 Task: Send an email with the signature Colton Mitchell with the subject 'Follow up on a demo or trial' and the message 'Thank you for your understanding in this matter.' from softage.1@softage.net to softage.4@softage.net,  softage.1@softage.net and softage.5@softage.net with CC to softage.6@softage.net with an attached document Operating_procedures.docx
Action: Key pressed n
Screenshot: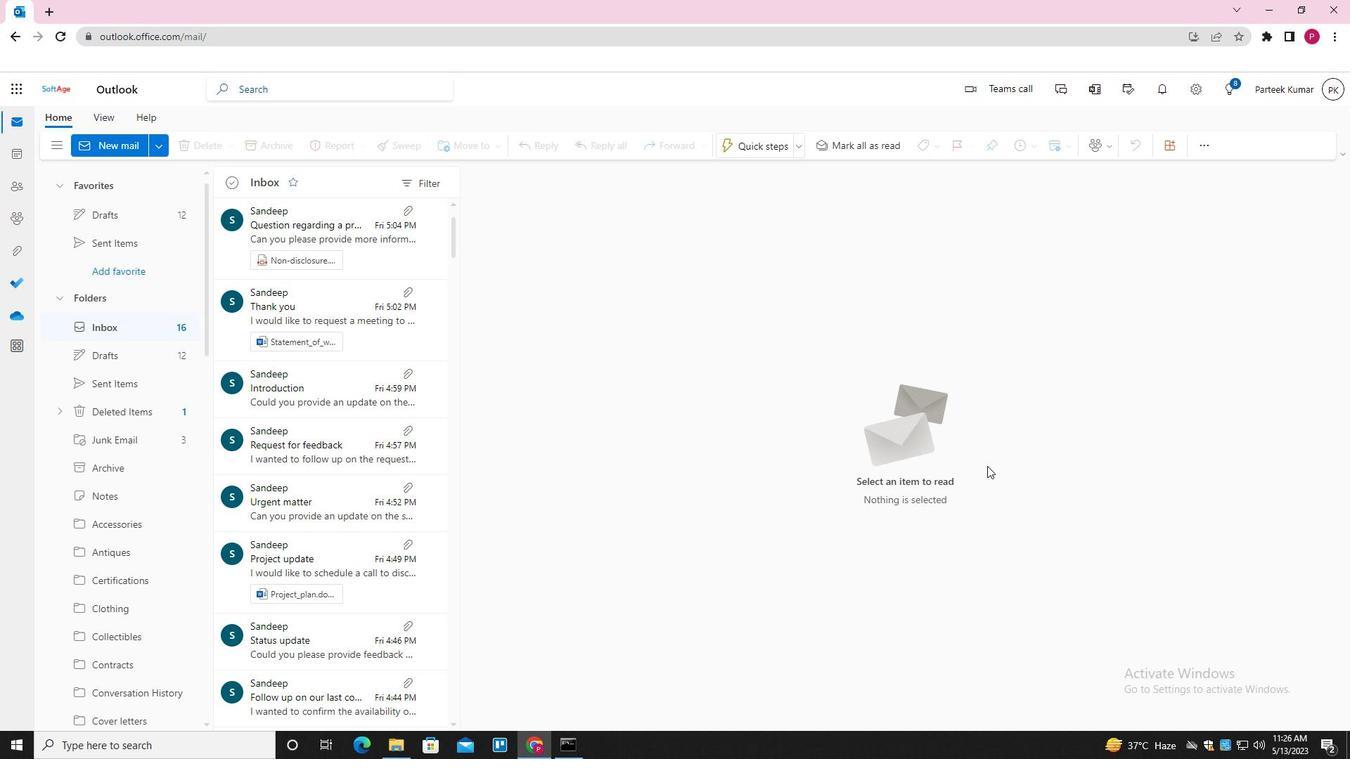 
Action: Mouse moved to (949, 151)
Screenshot: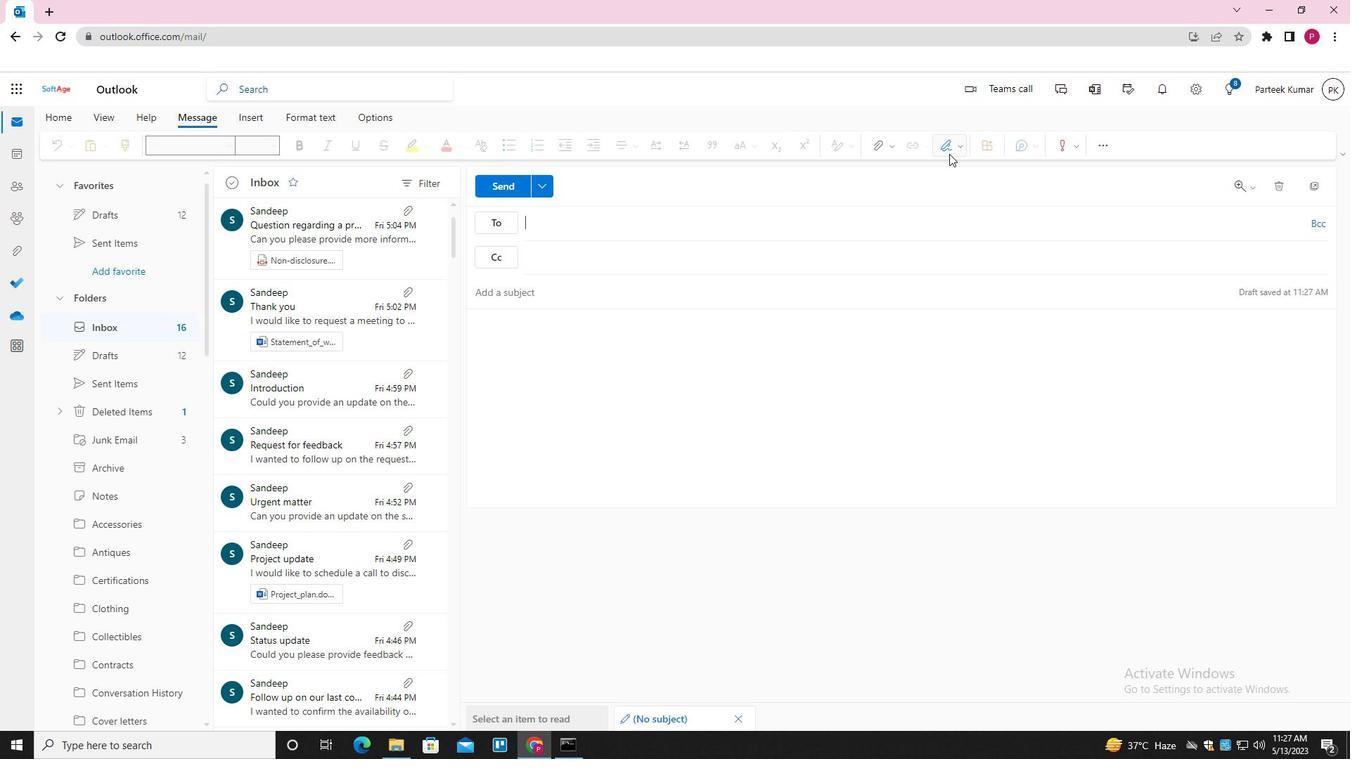 
Action: Mouse pressed left at (949, 151)
Screenshot: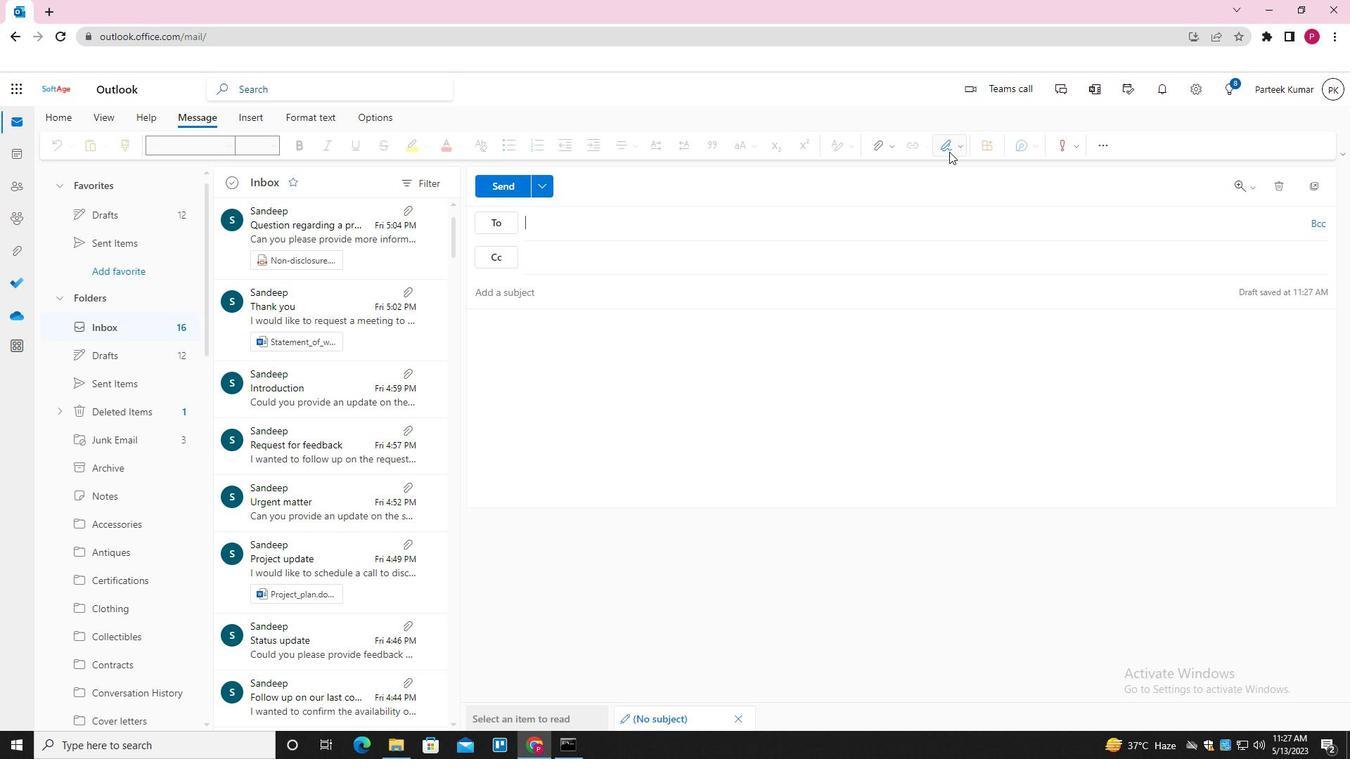 
Action: Mouse moved to (936, 204)
Screenshot: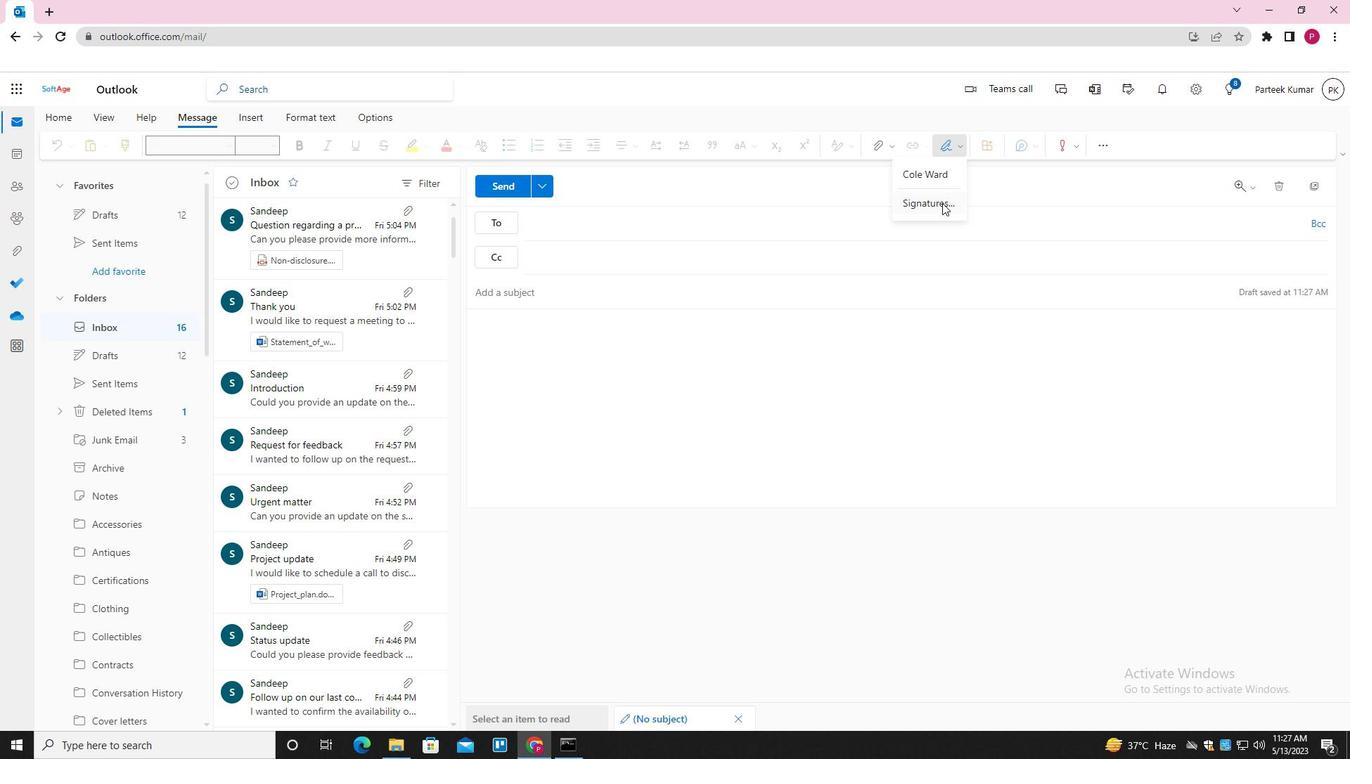 
Action: Mouse pressed left at (936, 204)
Screenshot: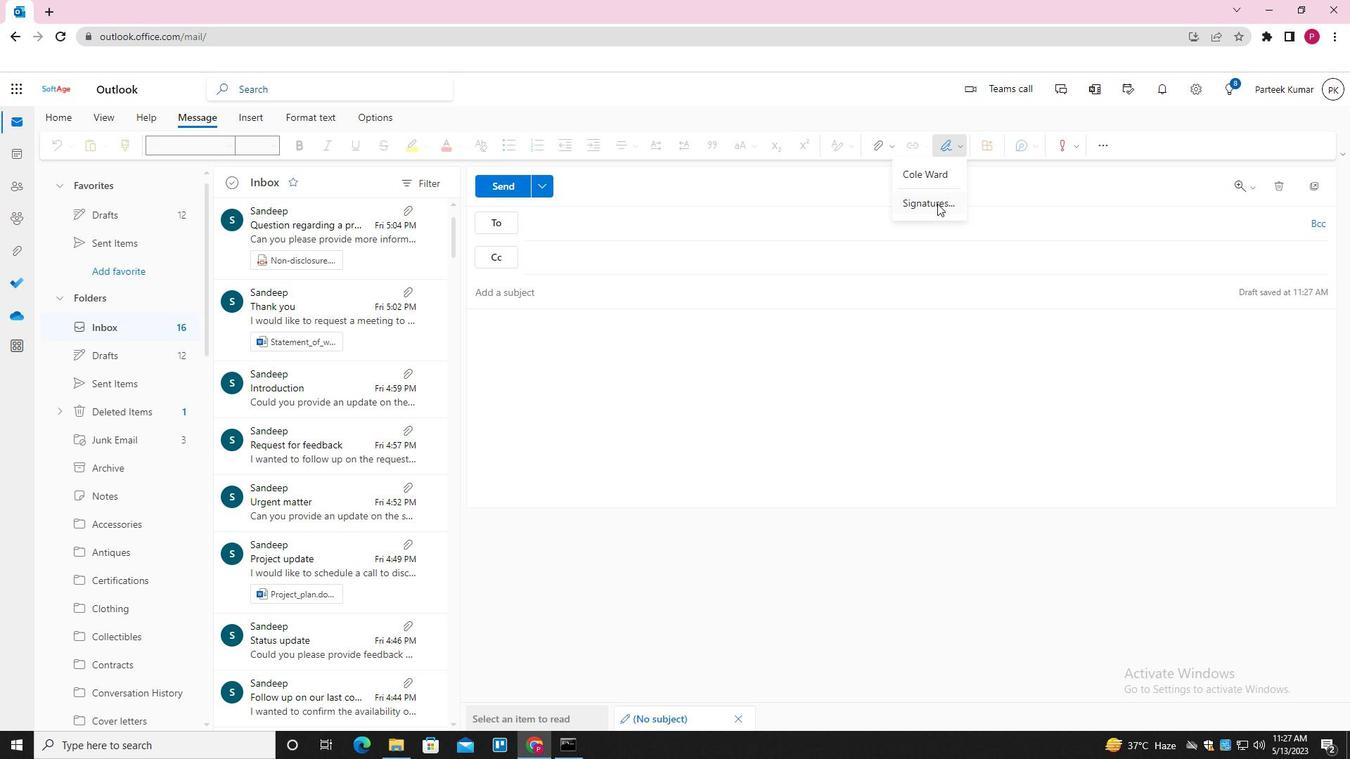 
Action: Mouse moved to (949, 255)
Screenshot: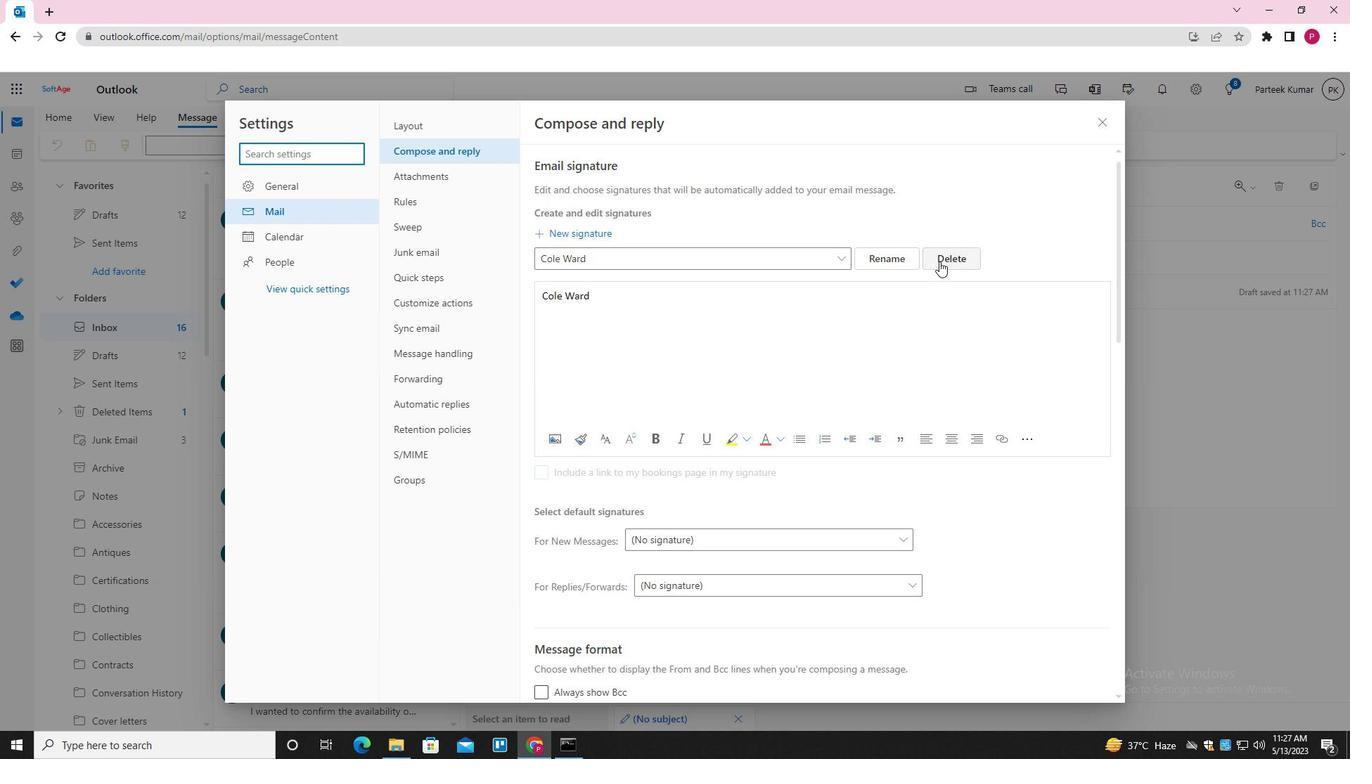 
Action: Mouse pressed left at (949, 255)
Screenshot: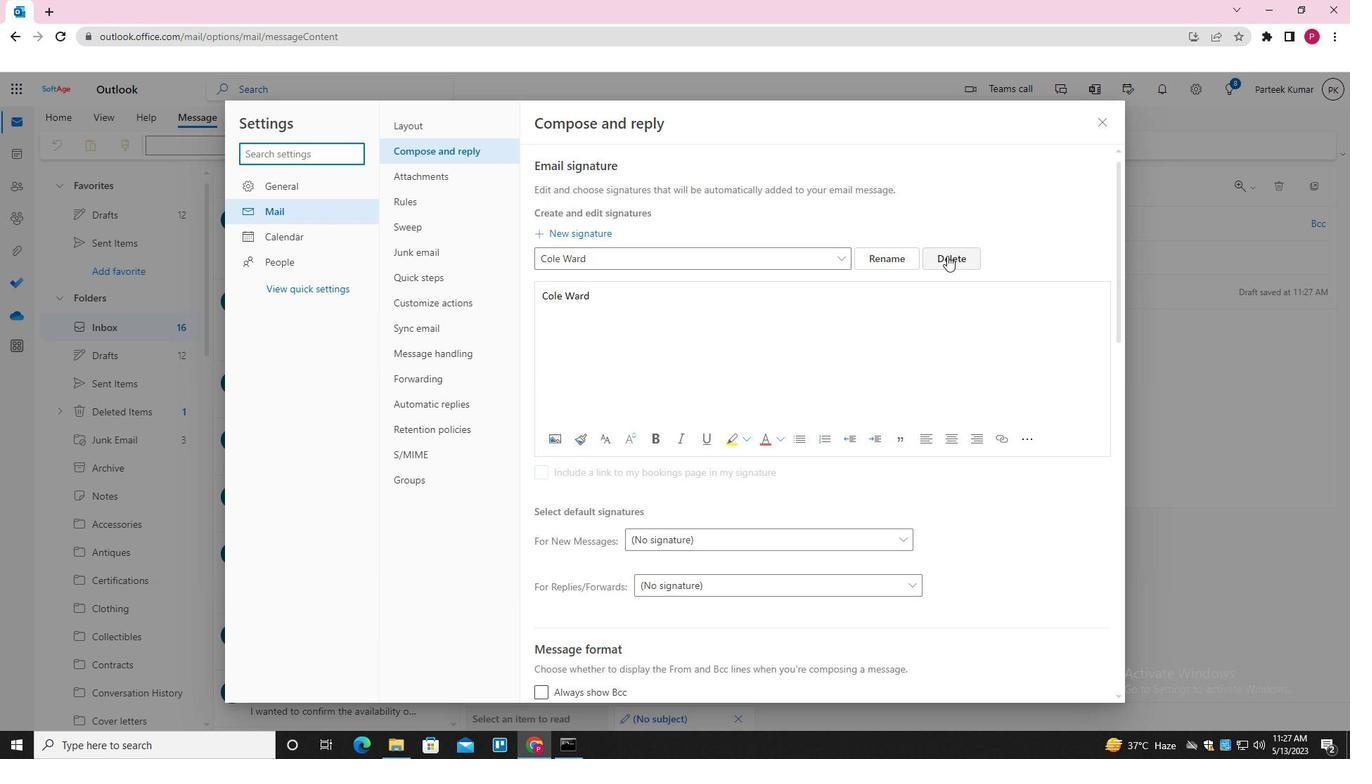 
Action: Mouse moved to (778, 260)
Screenshot: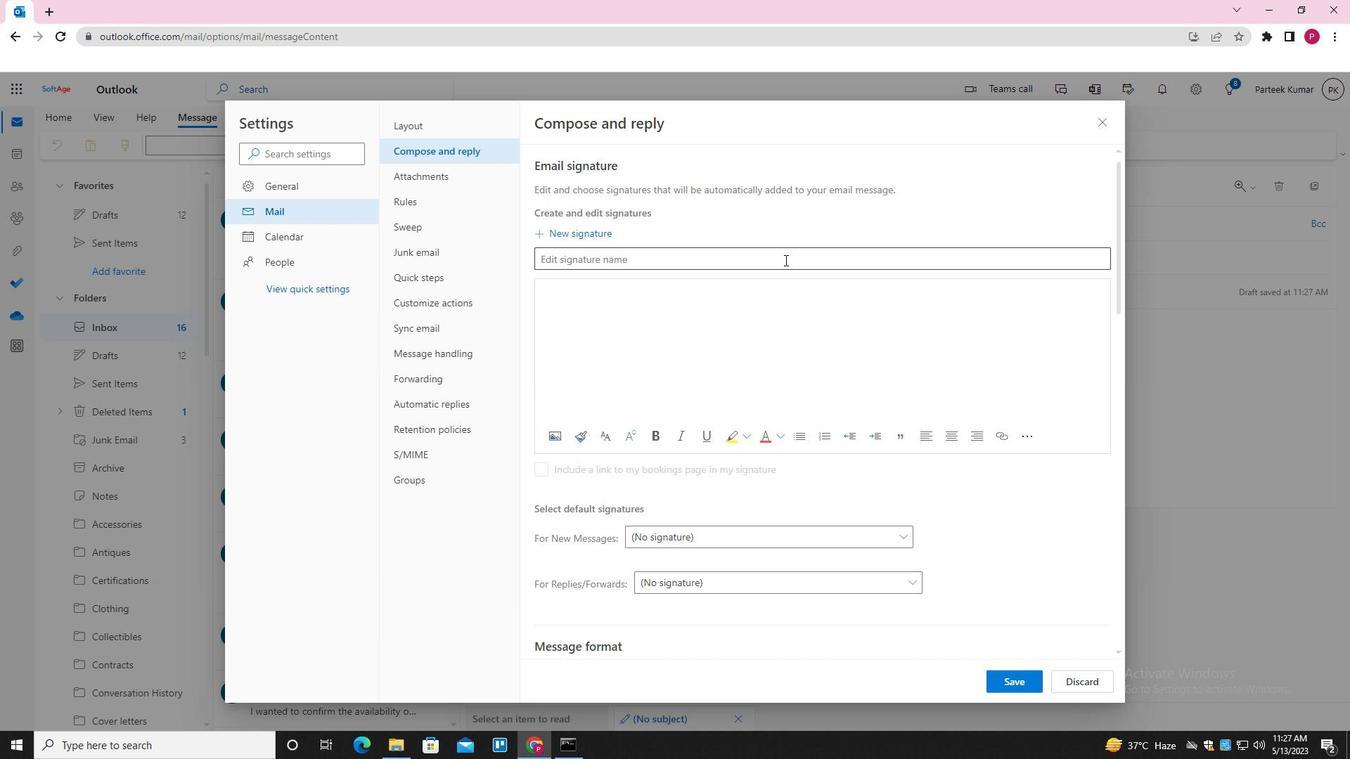
Action: Mouse pressed left at (778, 260)
Screenshot: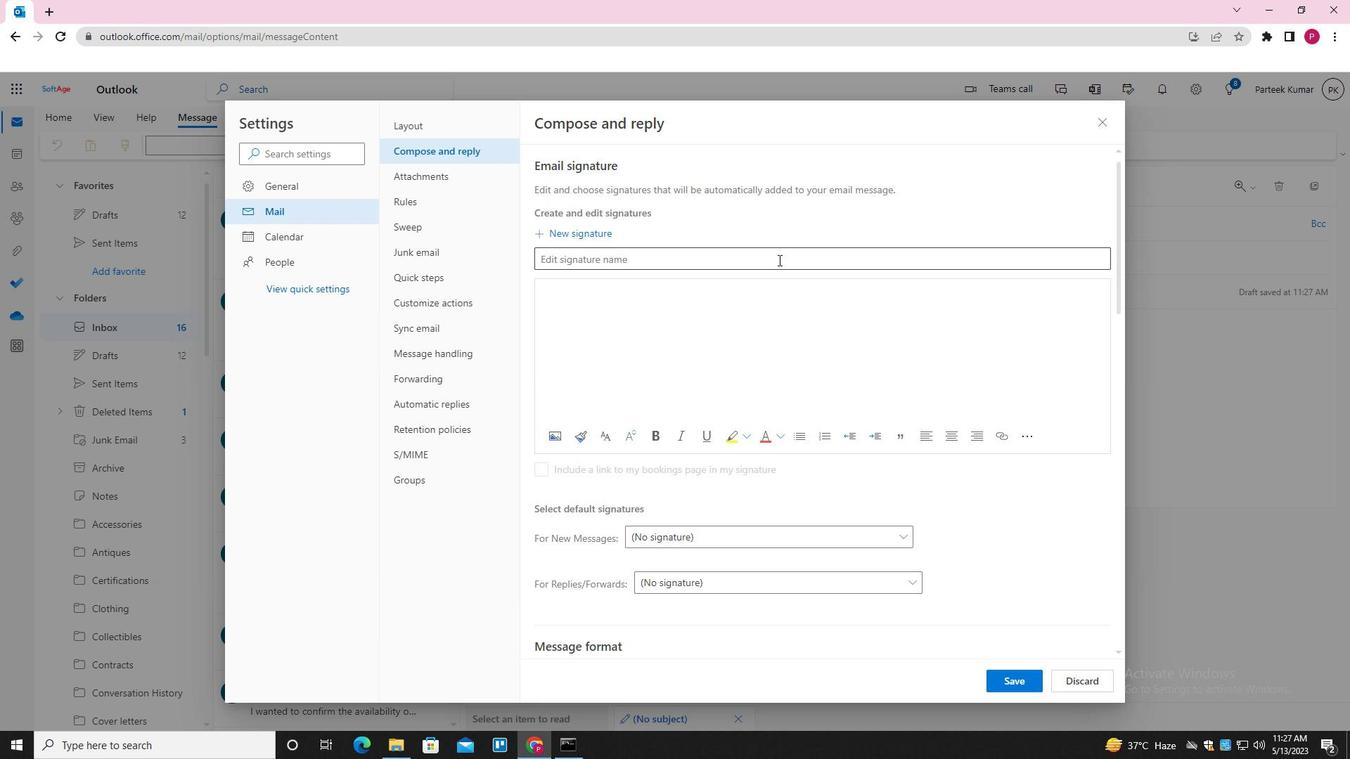 
Action: Key pressed <Key.shift>COLTON<Key.space><Key.shift><Key.shift><Key.shift><Key.shift><Key.shift><Key.shift><Key.shift><Key.shift><Key.shift>MITCHELL<Key.tab><Key.shift>COLTON<Key.space><Key.shift_r>MITCHELL
Screenshot: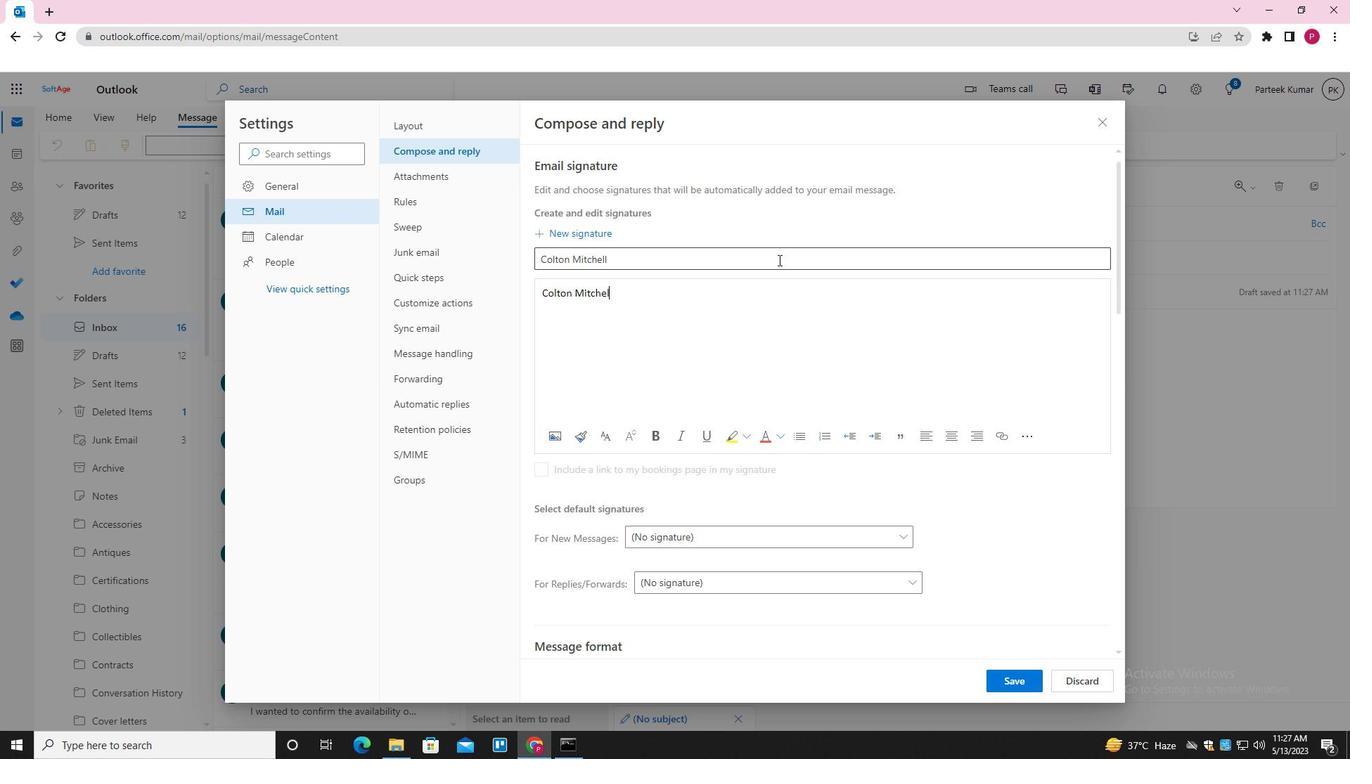 
Action: Mouse moved to (1010, 673)
Screenshot: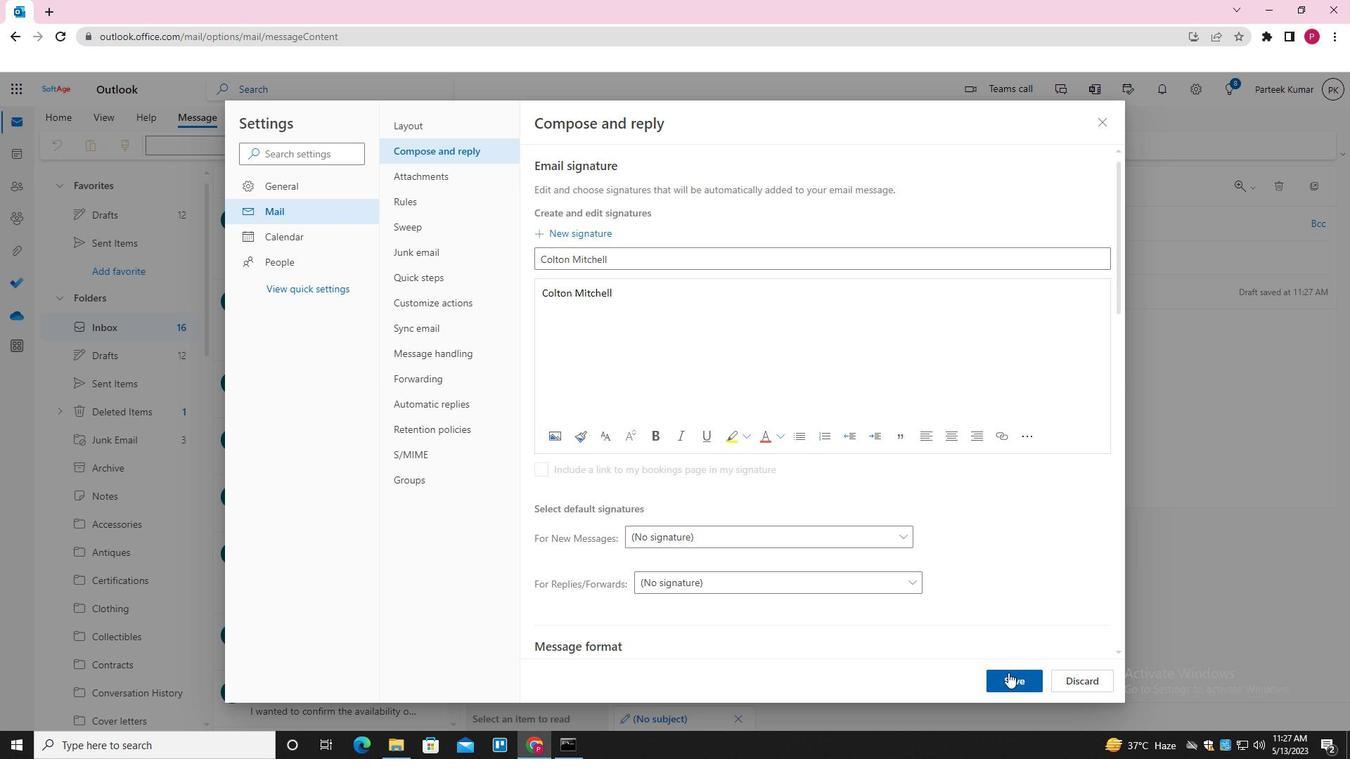 
Action: Mouse pressed left at (1010, 673)
Screenshot: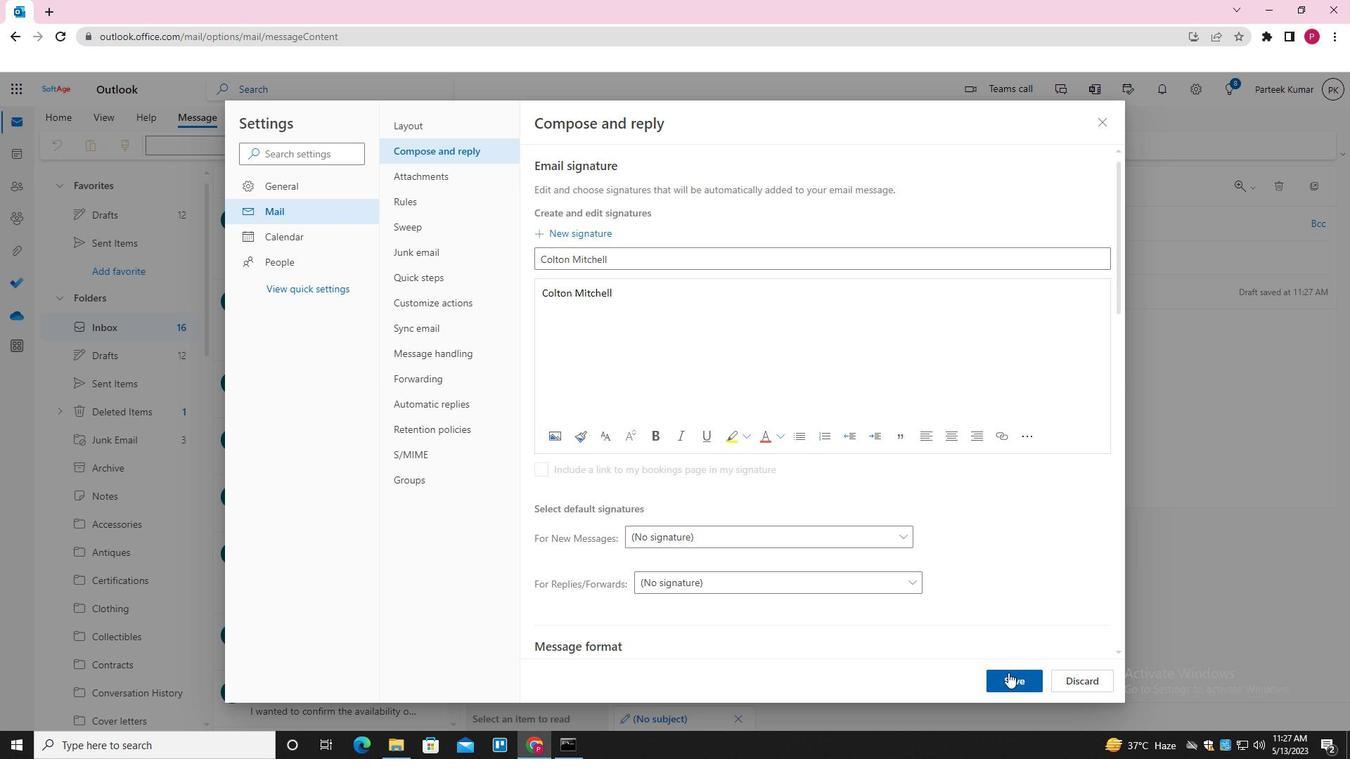 
Action: Mouse moved to (1103, 121)
Screenshot: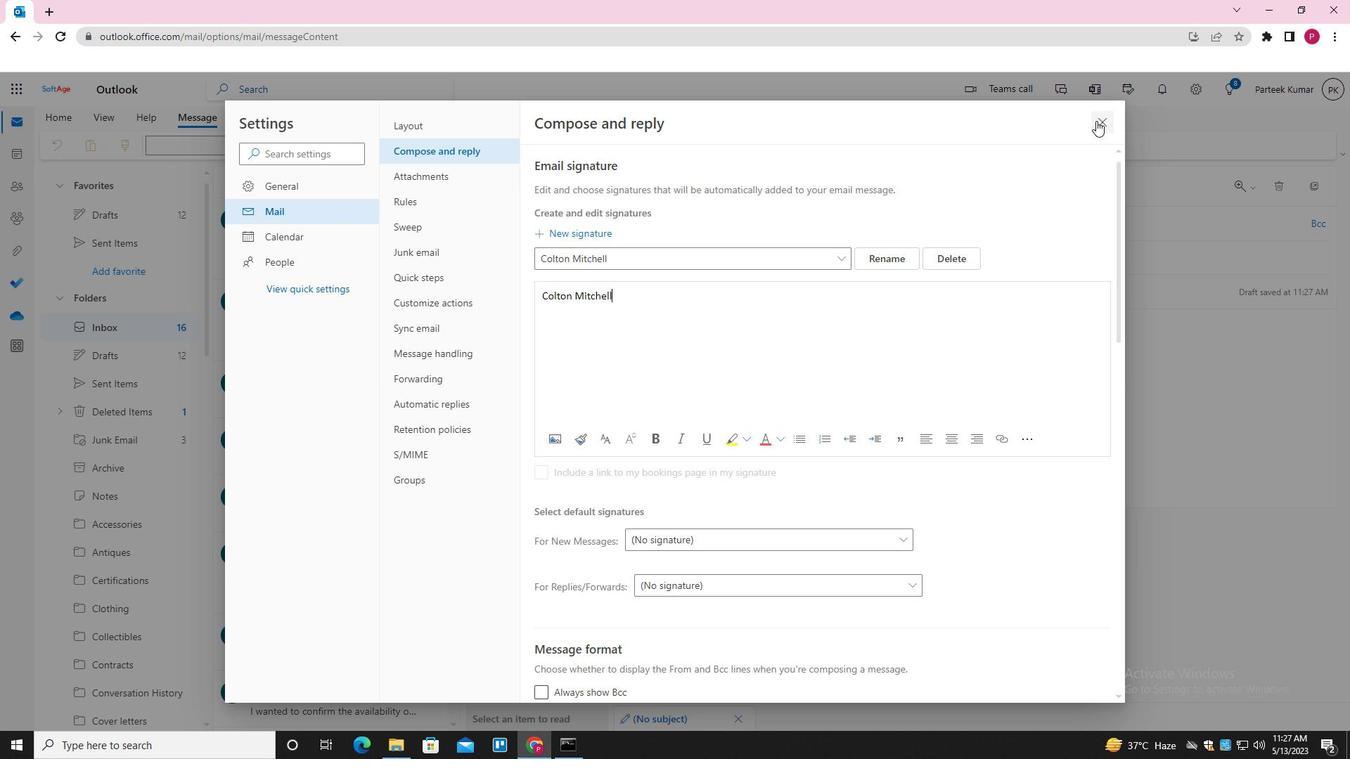 
Action: Mouse pressed left at (1103, 121)
Screenshot: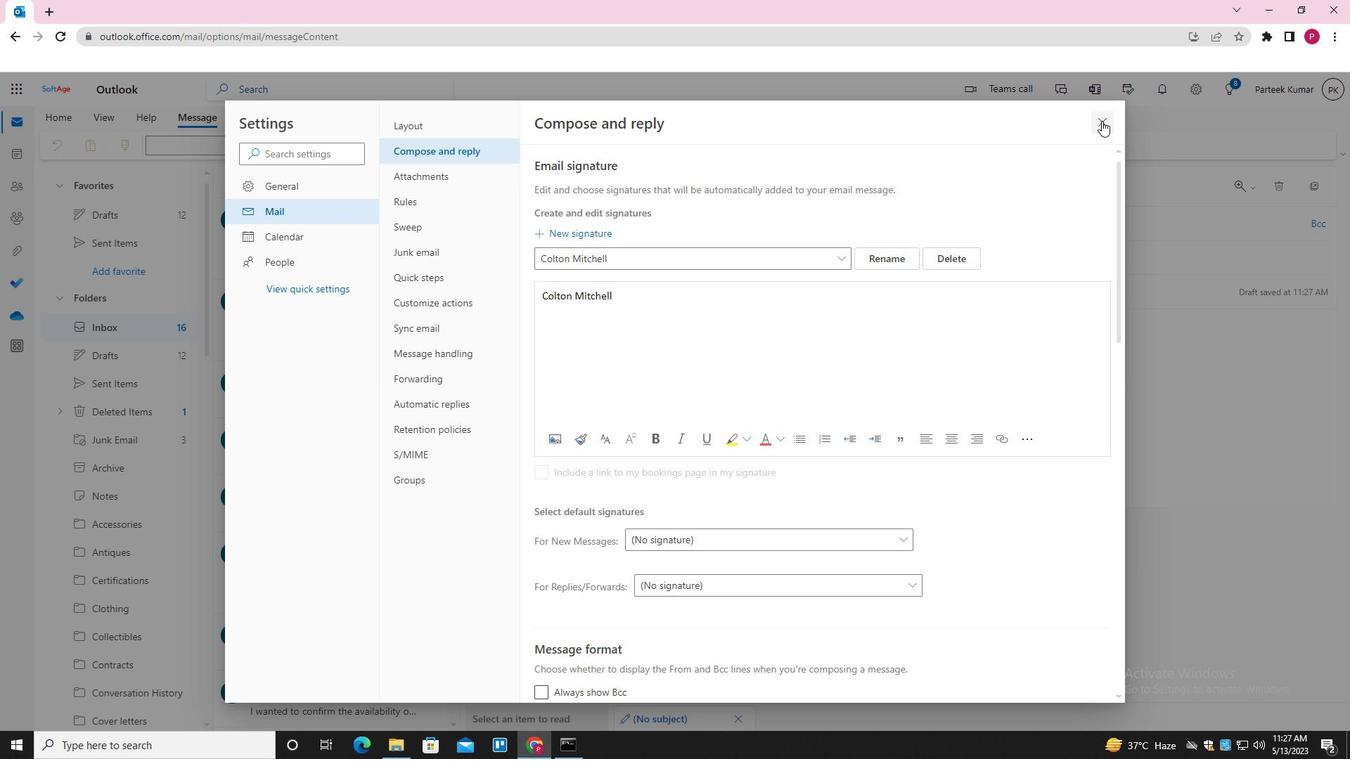 
Action: Mouse moved to (944, 146)
Screenshot: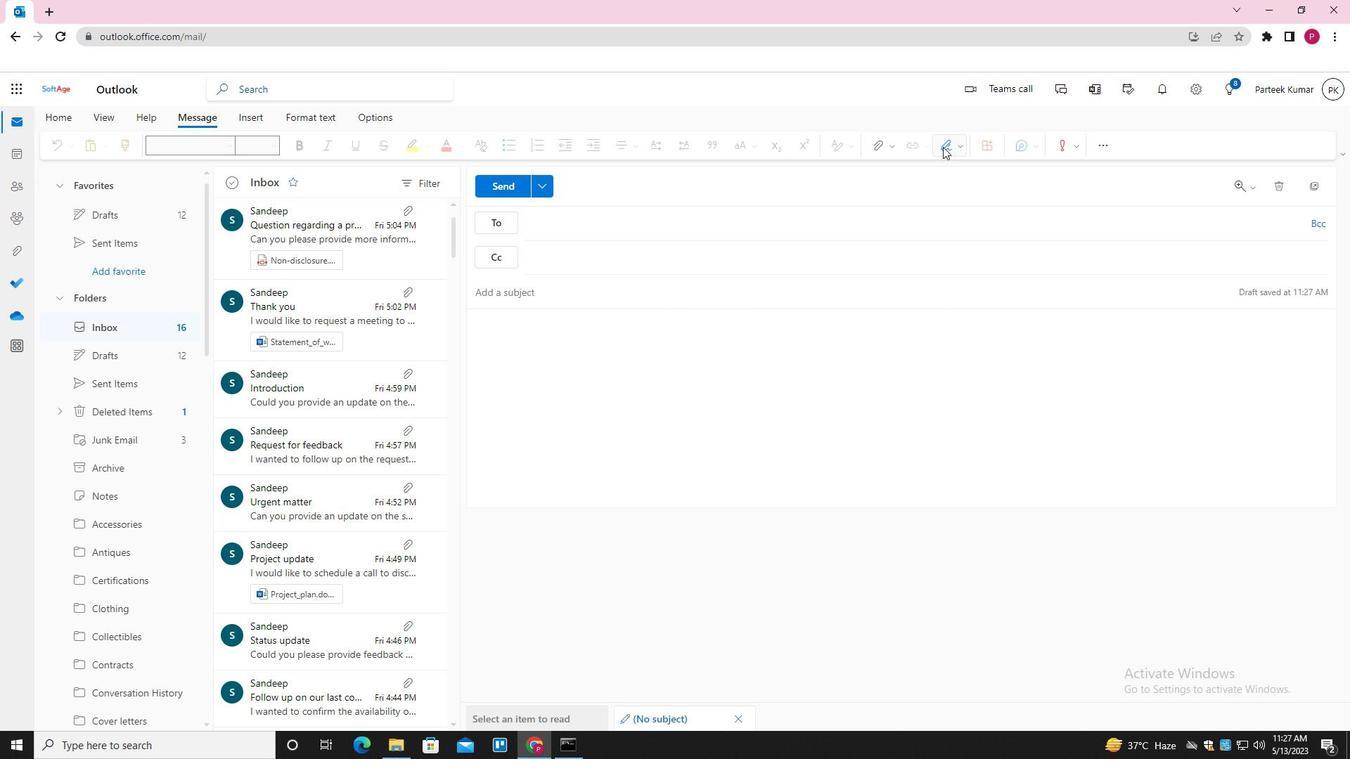 
Action: Mouse pressed left at (944, 146)
Screenshot: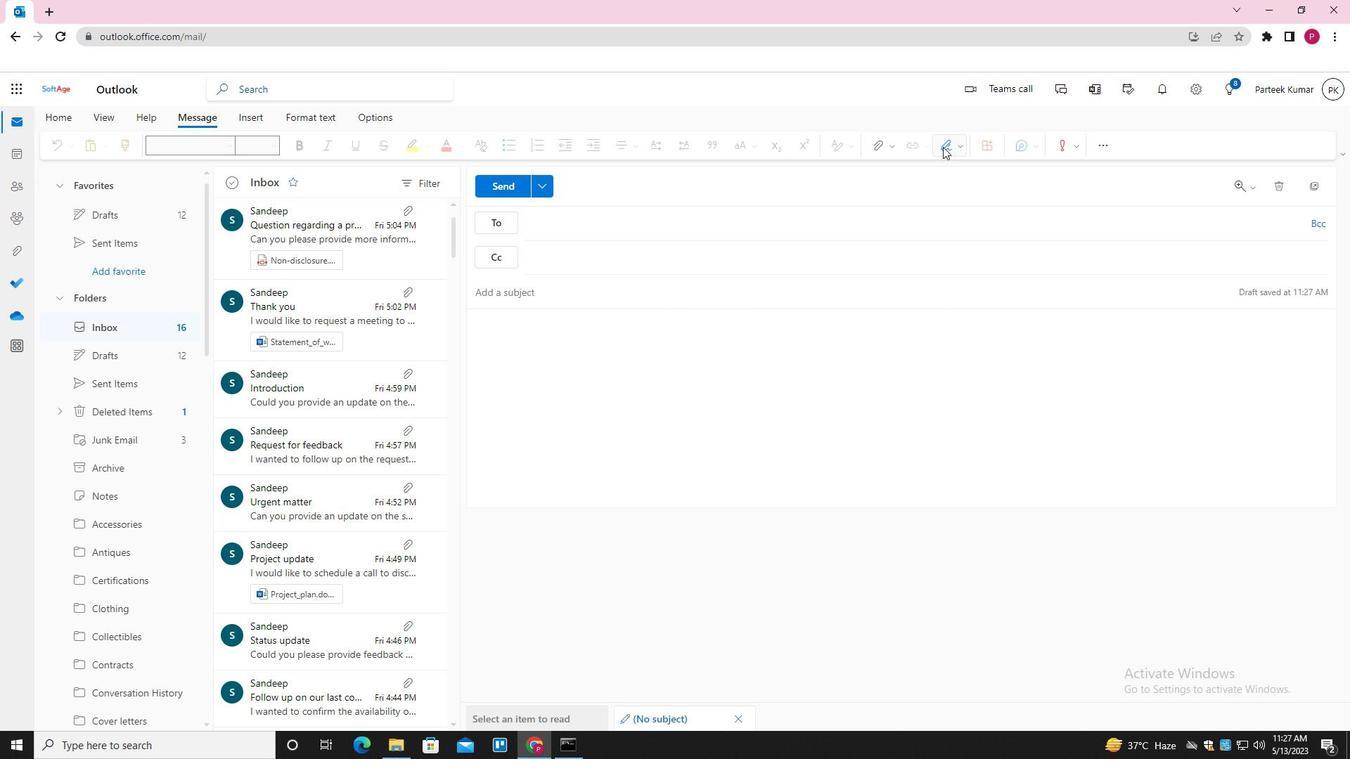 
Action: Mouse moved to (930, 172)
Screenshot: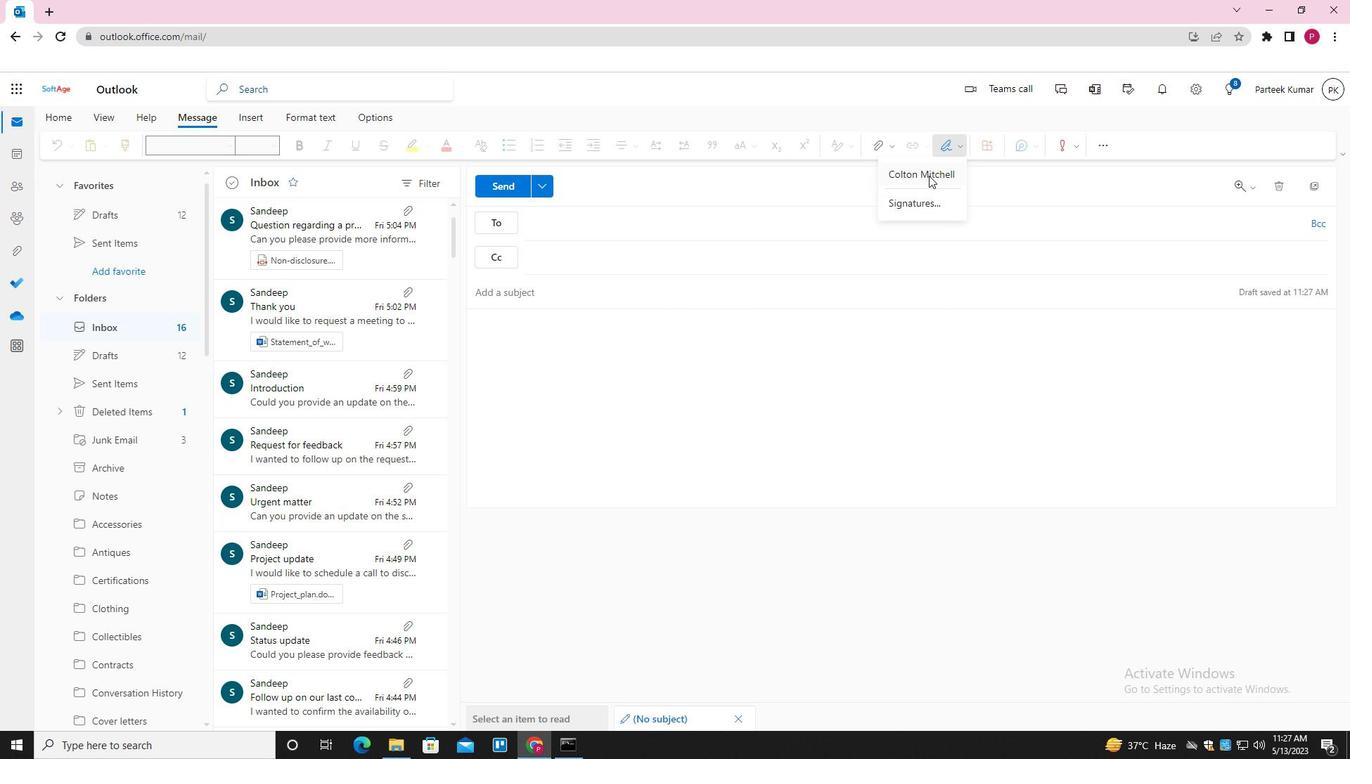 
Action: Mouse pressed left at (930, 172)
Screenshot: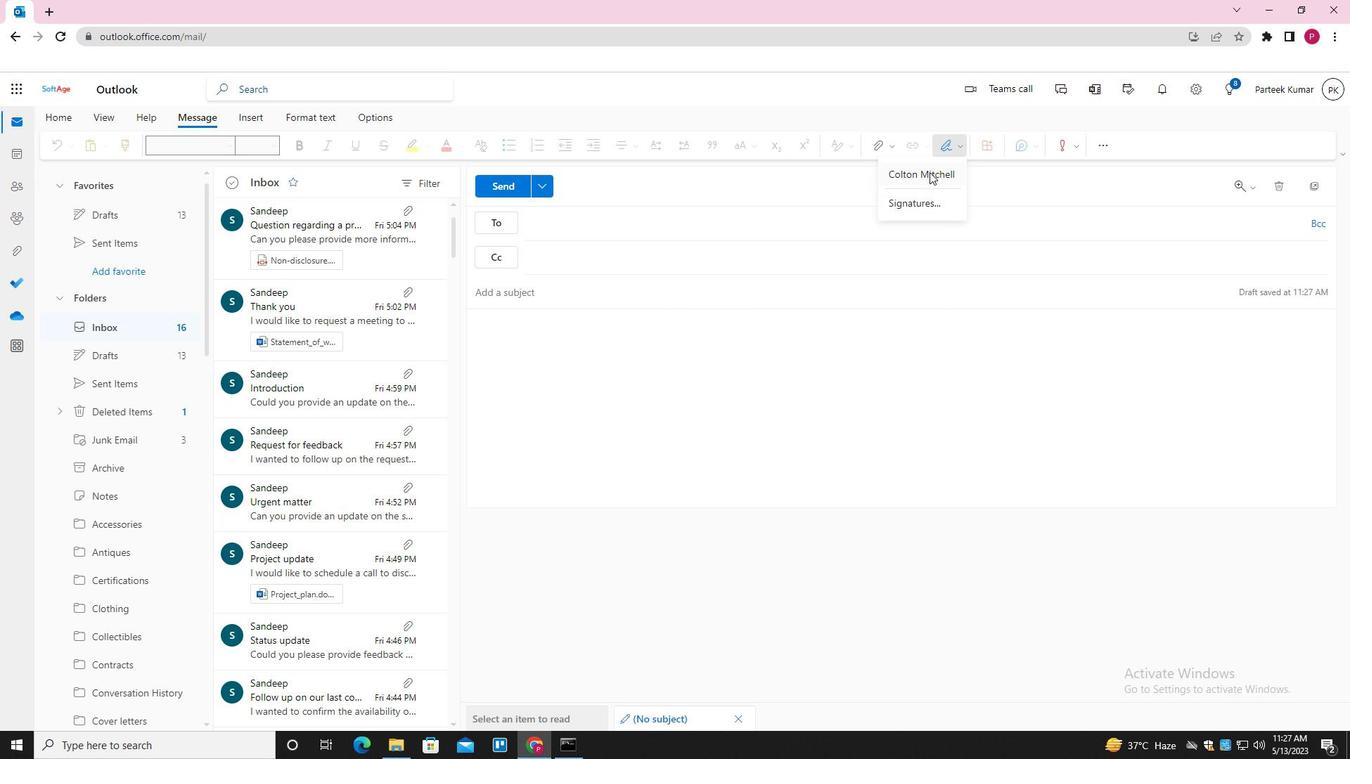 
Action: Mouse moved to (645, 297)
Screenshot: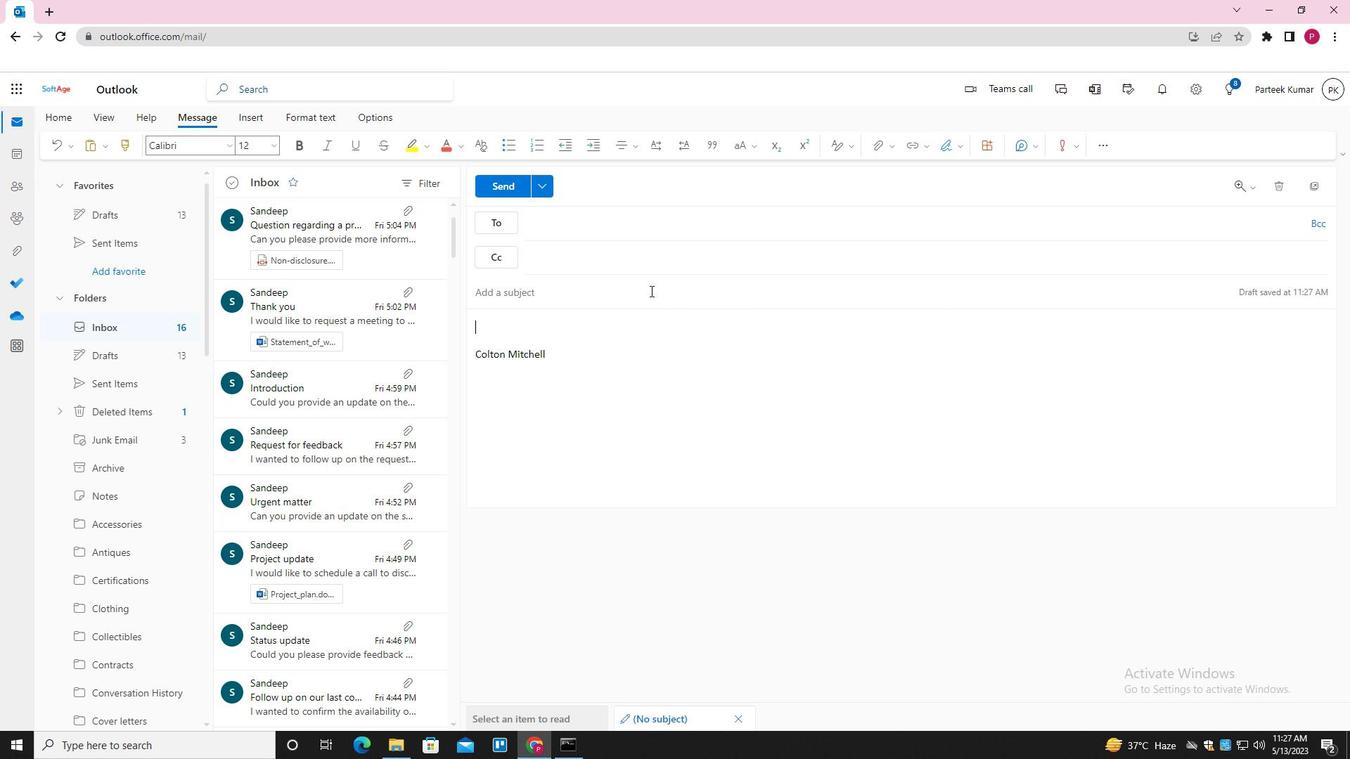 
Action: Mouse pressed left at (645, 297)
Screenshot: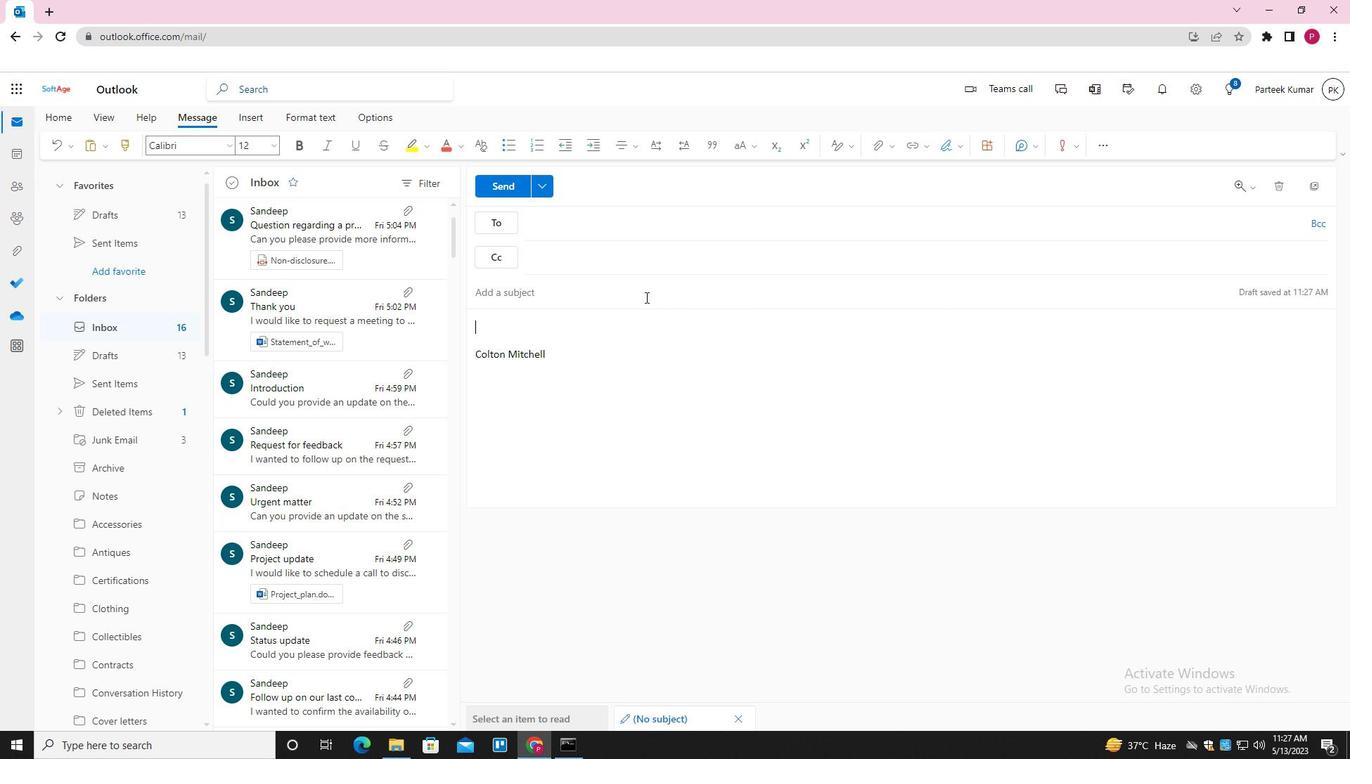 
Action: Key pressed <Key.shift_r><Key.shift_r><Key.shift_r><Key.shift_r><Key.shift_r><Key.shift_r><Key.shift_r><Key.shift_r><Key.shift_r>FOLLOW<Key.space>UP<Key.space>ON<Key.space>A<Key.space>DEMO<Key.space>OR<Key.space>TRIAL<Key.space><Key.tab><Key.shift_r><Key.shift_r><Key.shift_r><Key.shift_r><Key.shift_r><Key.shift_r><Key.shift_r><Key.shift_r><Key.shift_r><Key.shift_r><Key.shift_r><Key.shift_r><Key.shift_r><Key.shift_r><Key.shift_r><Key.shift_r><Key.shift_r><Key.shift_r><Key.shift_r><Key.shift_r><Key.shift_r><Key.shift_r><Key.shift_r><Key.shift_r><Key.shift_r><Key.shift_r><Key.shift_r><Key.shift_r>THANK<Key.space>YOY<Key.space><Key.backspace><Key.backspace>U<Key.space>FOR<Key.space>YOUR<Key.space>UNDERSTANDING<Key.space>IN<Key.space>THIS<Key.space>MATTER<Key.space>
Screenshot: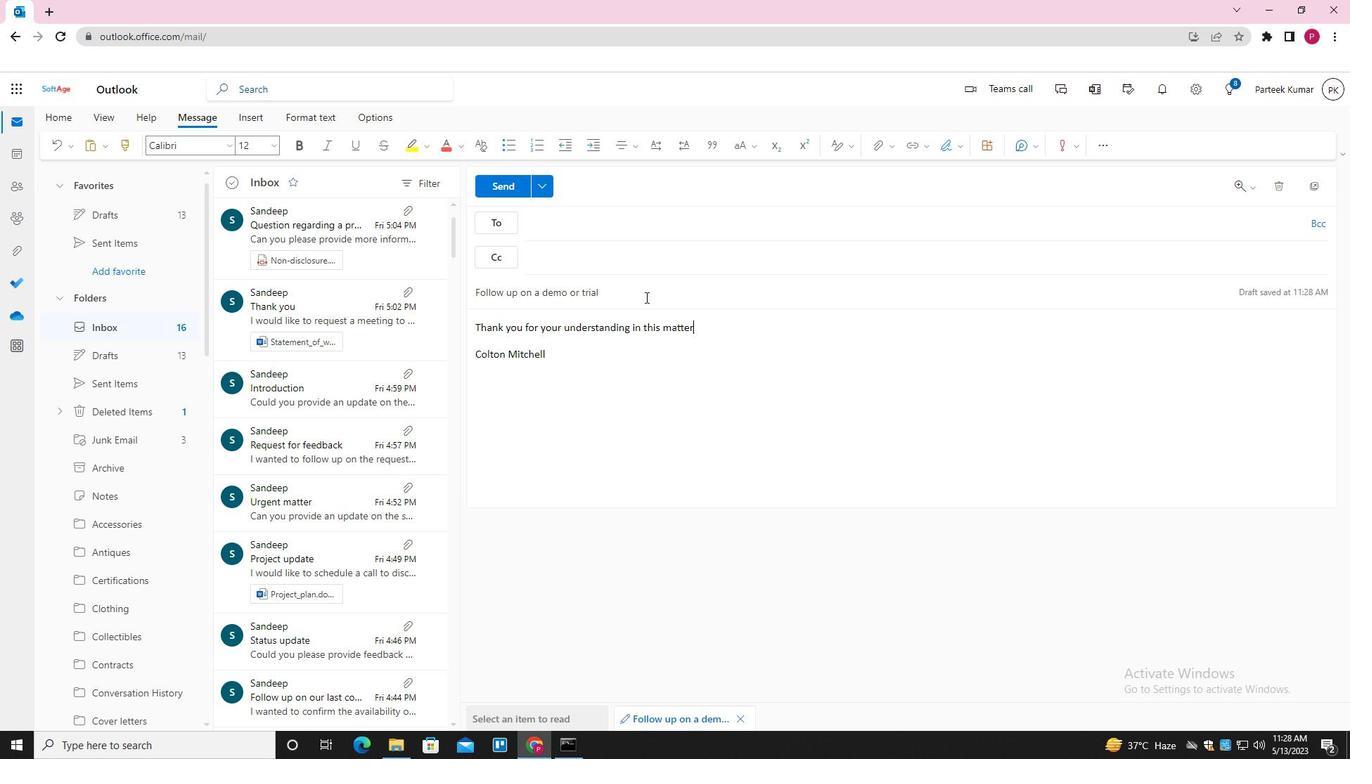 
Action: Mouse moved to (643, 222)
Screenshot: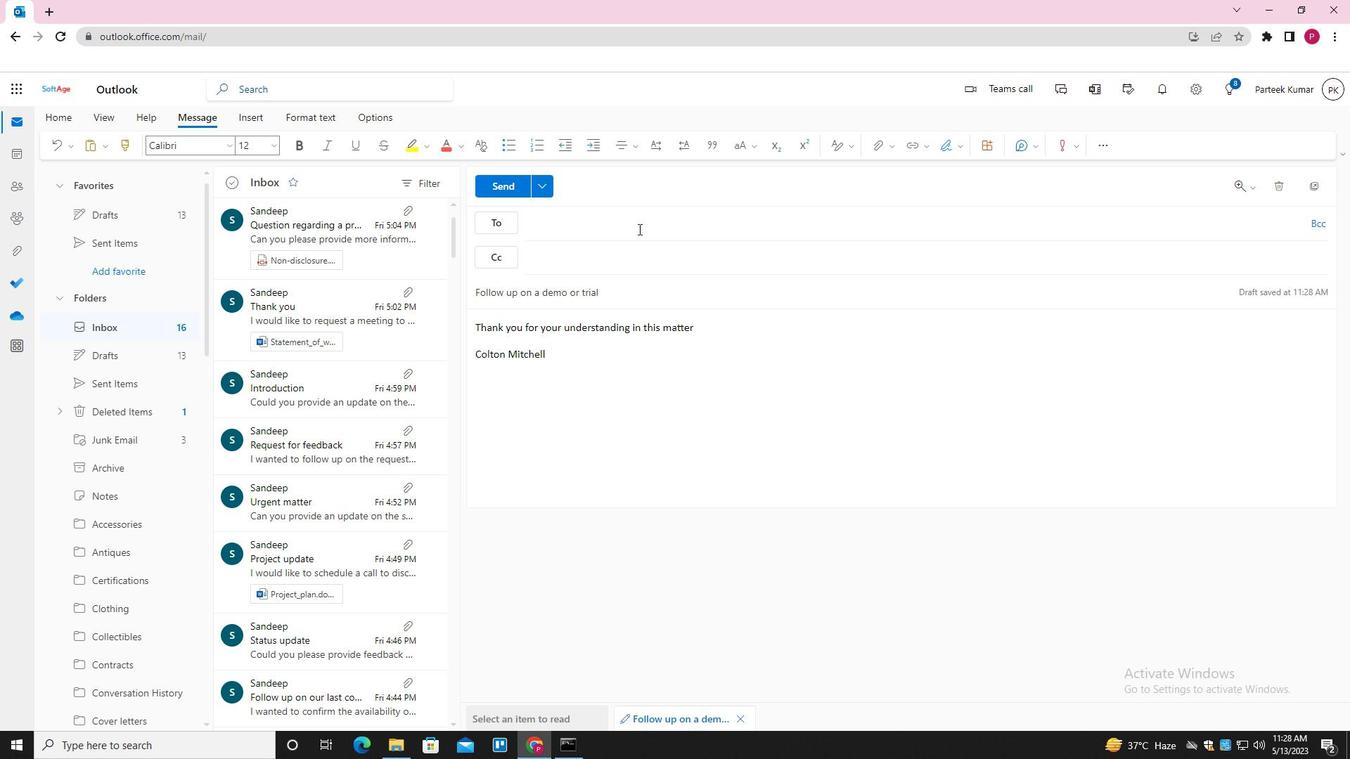 
Action: Mouse pressed left at (643, 222)
Screenshot: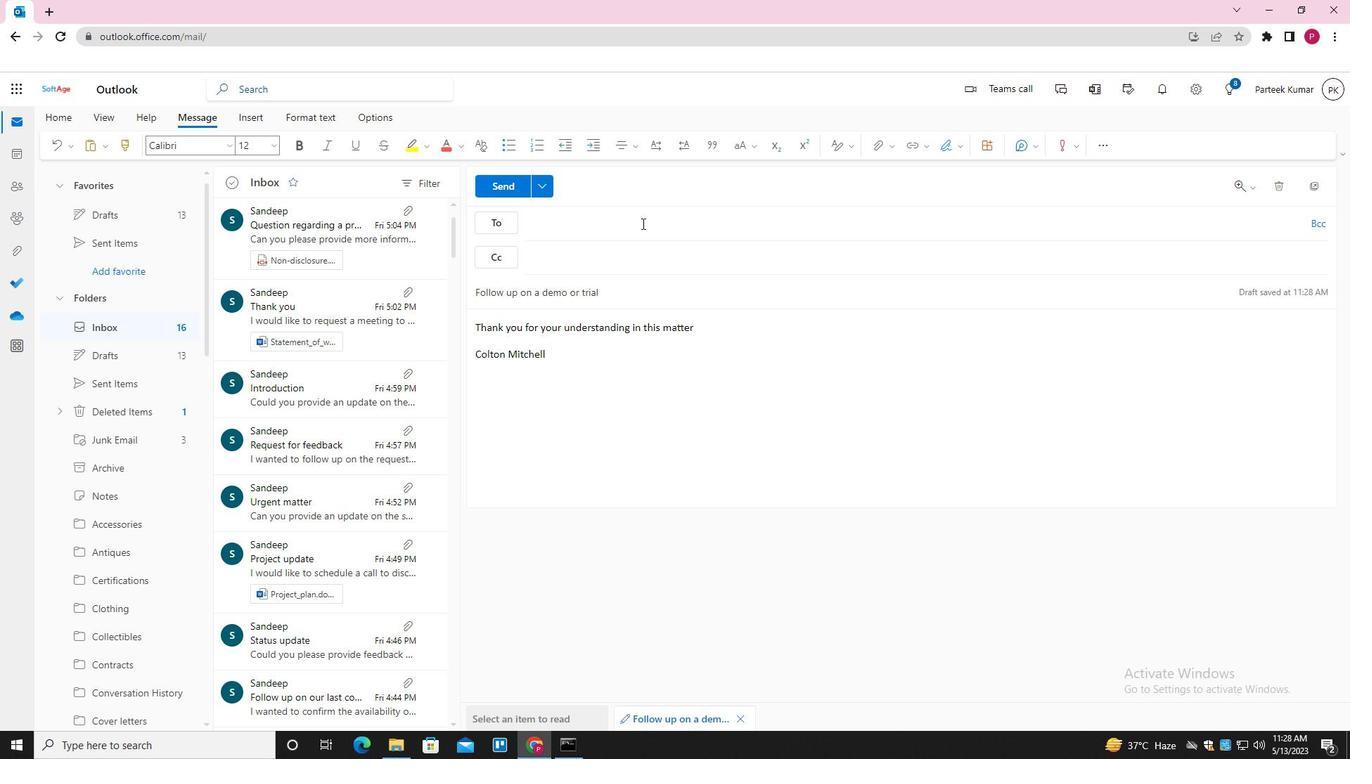 
Action: Key pressed SP<Key.backspace>OFTAGE.4<Key.shift>@SOFTAGE,<Key.backspace>SOFTAGE.4<Key.shift>@SOFTAGE.NET<Key.enter>SOFTAGE.1<Key.shift>@SOFTAGE.NET<Key.enter>SOFTAGE.5<Key.shift>@SOFTAGE.B<Key.backspace>NET<Key.enter><Key.tab>SOFTAGE.6<Key.shift>@SOFTAGE.NET<Key.enter>
Screenshot: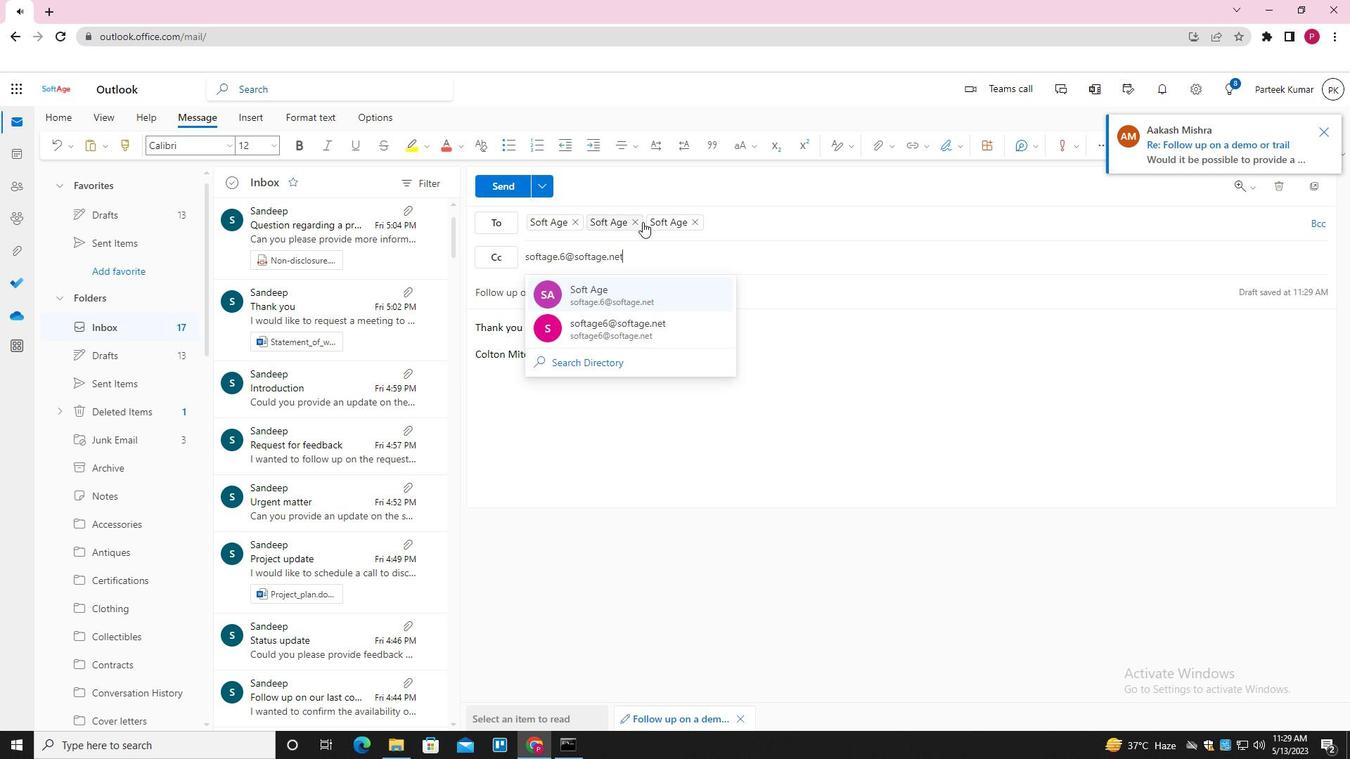 
Action: Mouse moved to (877, 147)
Screenshot: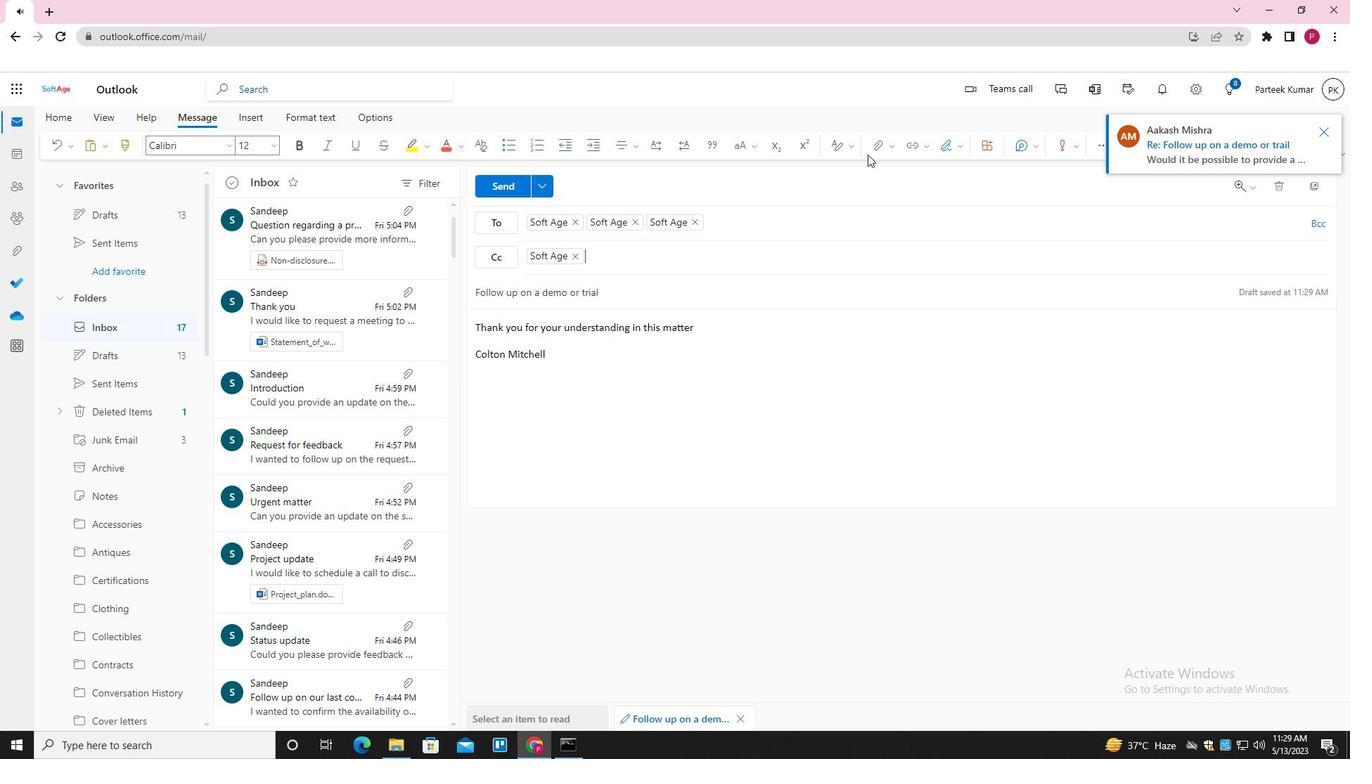 
Action: Mouse pressed left at (877, 147)
Screenshot: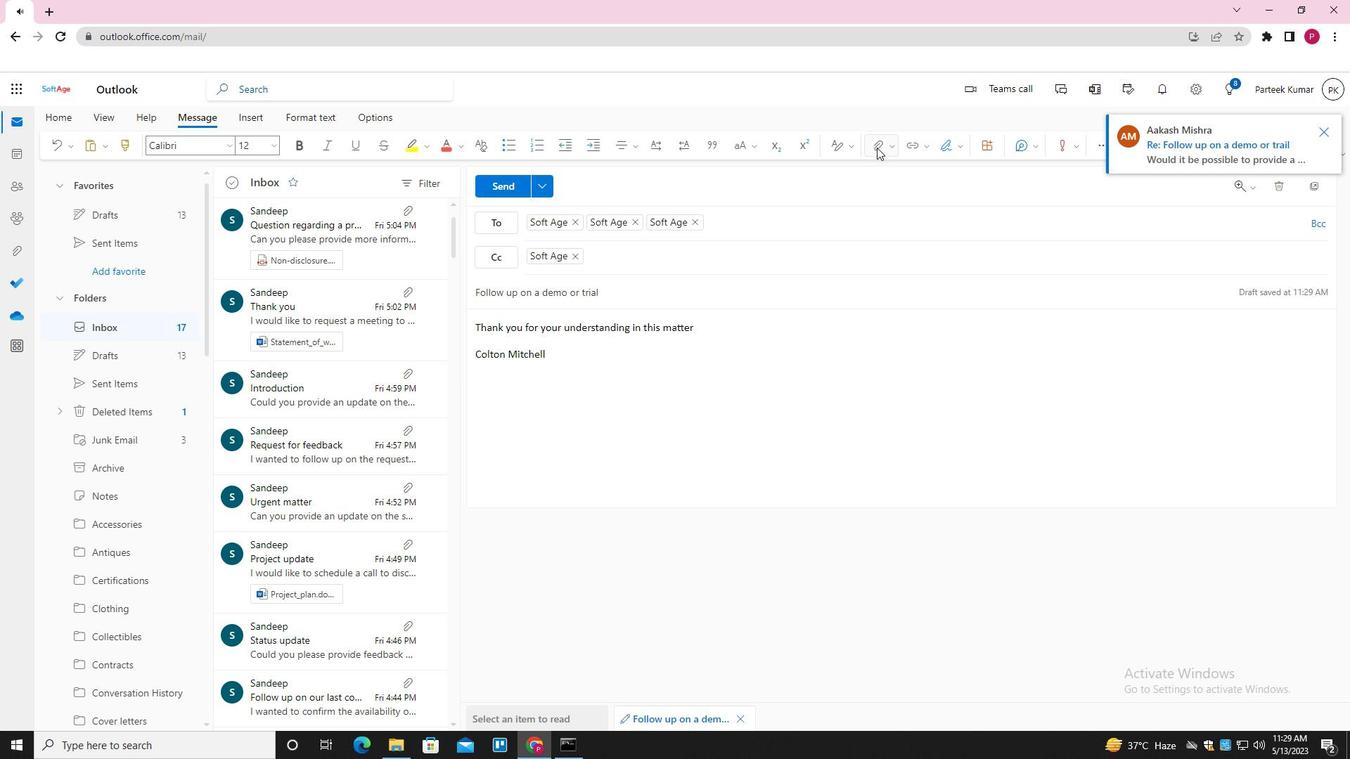
Action: Mouse moved to (815, 170)
Screenshot: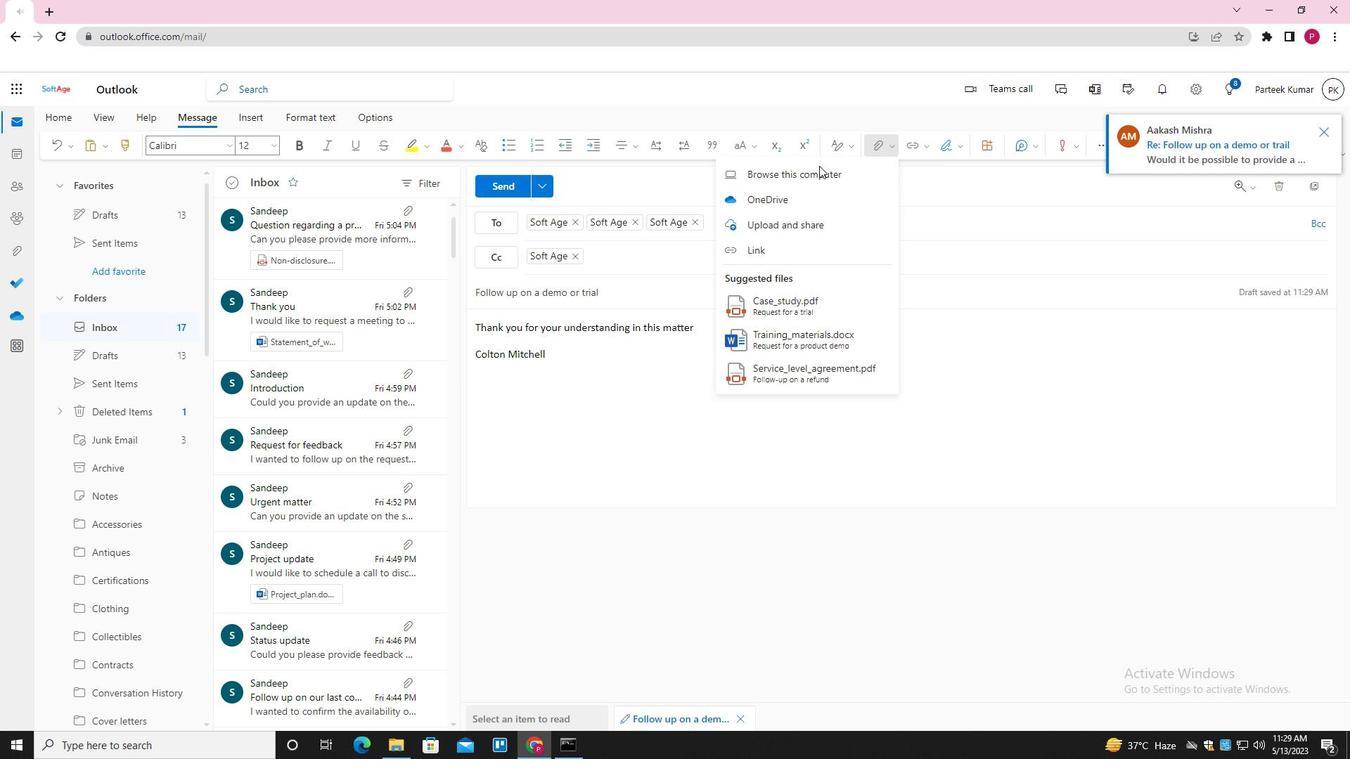
Action: Mouse pressed left at (815, 170)
Screenshot: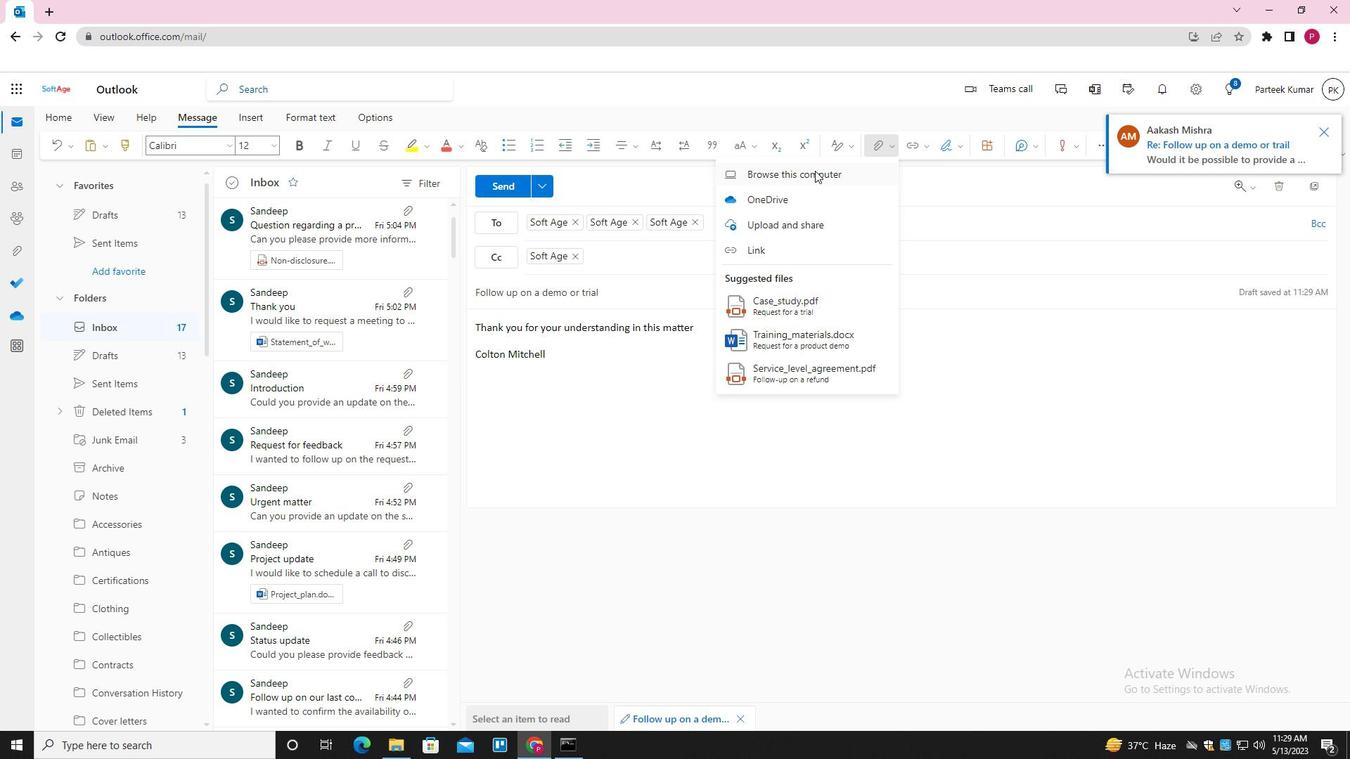 
Action: Mouse moved to (260, 117)
Screenshot: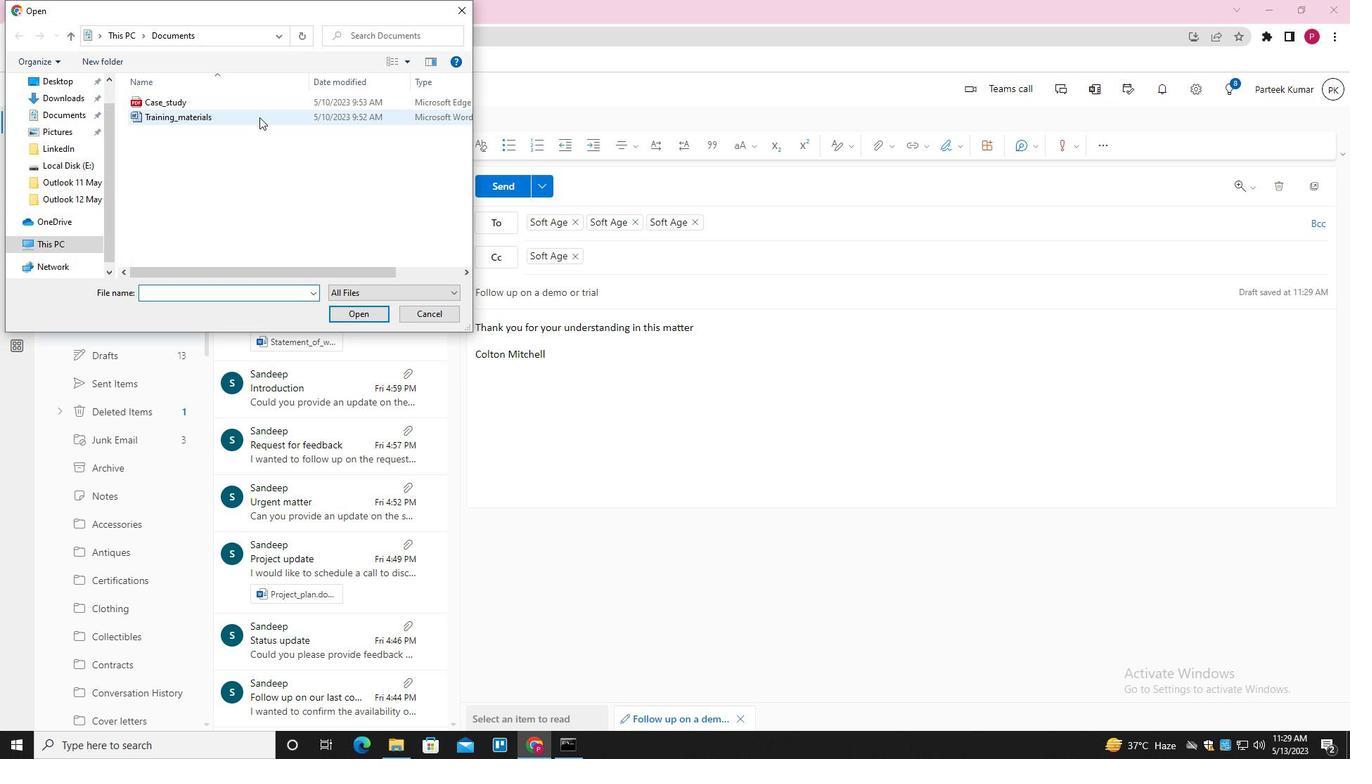 
Action: Mouse pressed left at (260, 117)
Screenshot: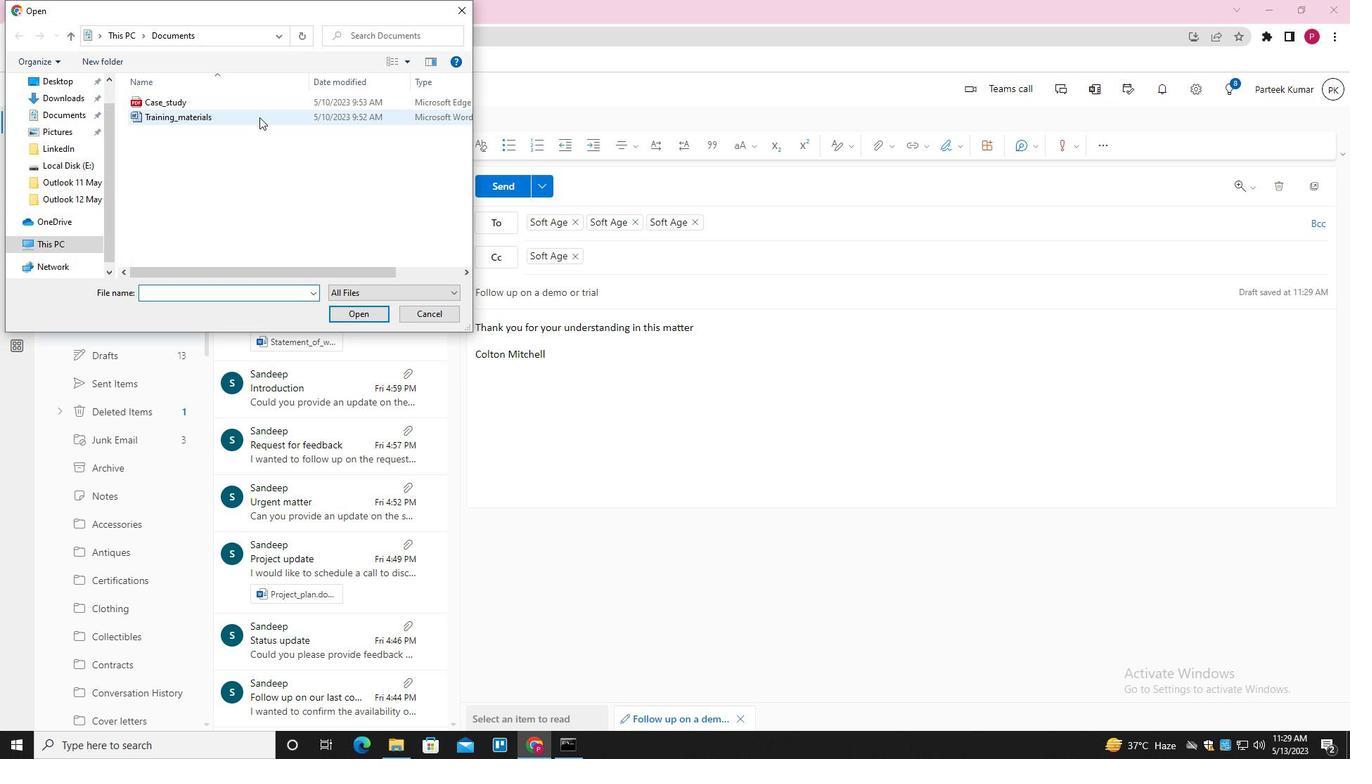 
Action: Key pressed <Key.f2><Key.shift_r>OPERATING<Key.shift_r><Key.shift_r><Key.shift_r><Key.shift_r><Key.shift_r><Key.shift_r><Key.shift_r><Key.shift_r><Key.shift_r><Key.shift_r><Key.shift_r><Key.shift_r><Key.shift_r><Key.shift_r><Key.shift_r><Key.shift_r><Key.shift_r><Key.shift_r><Key.shift_r><Key.shift_r><Key.shift_r><Key.shift_r><Key.shift_r><Key.shift_r><Key.shift_r>_PROCEDI<Key.backspace>URES<Key.enter>
Screenshot: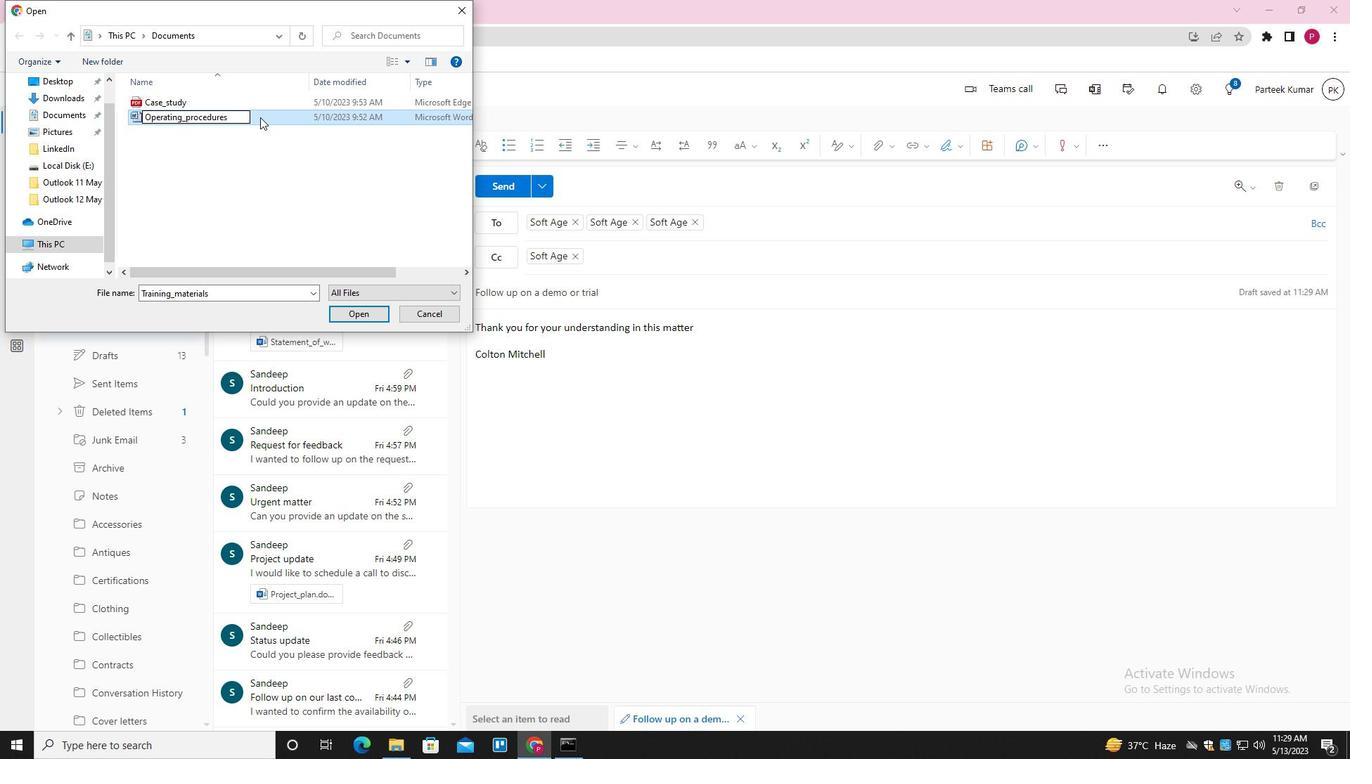 
Action: Mouse pressed left at (260, 117)
Screenshot: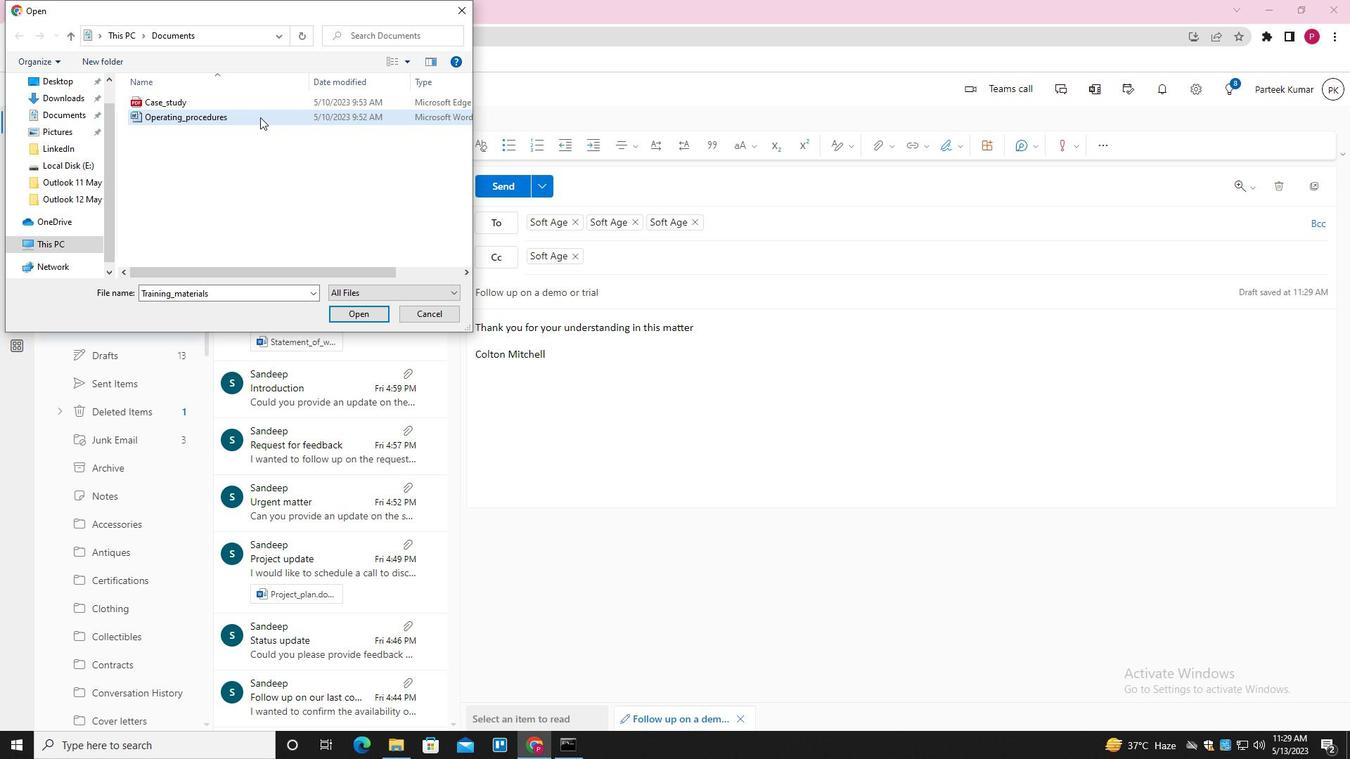 
Action: Mouse moved to (353, 312)
Screenshot: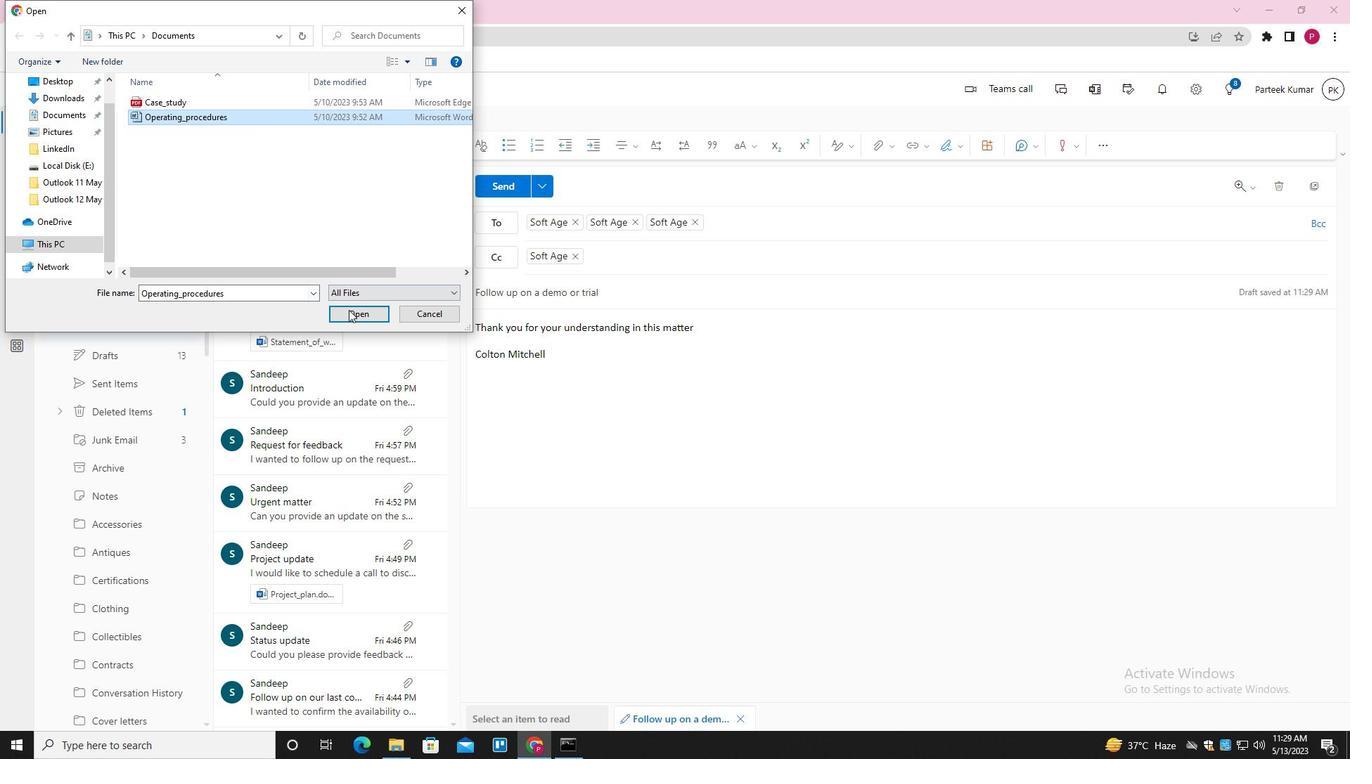 
Action: Mouse pressed left at (353, 312)
Screenshot: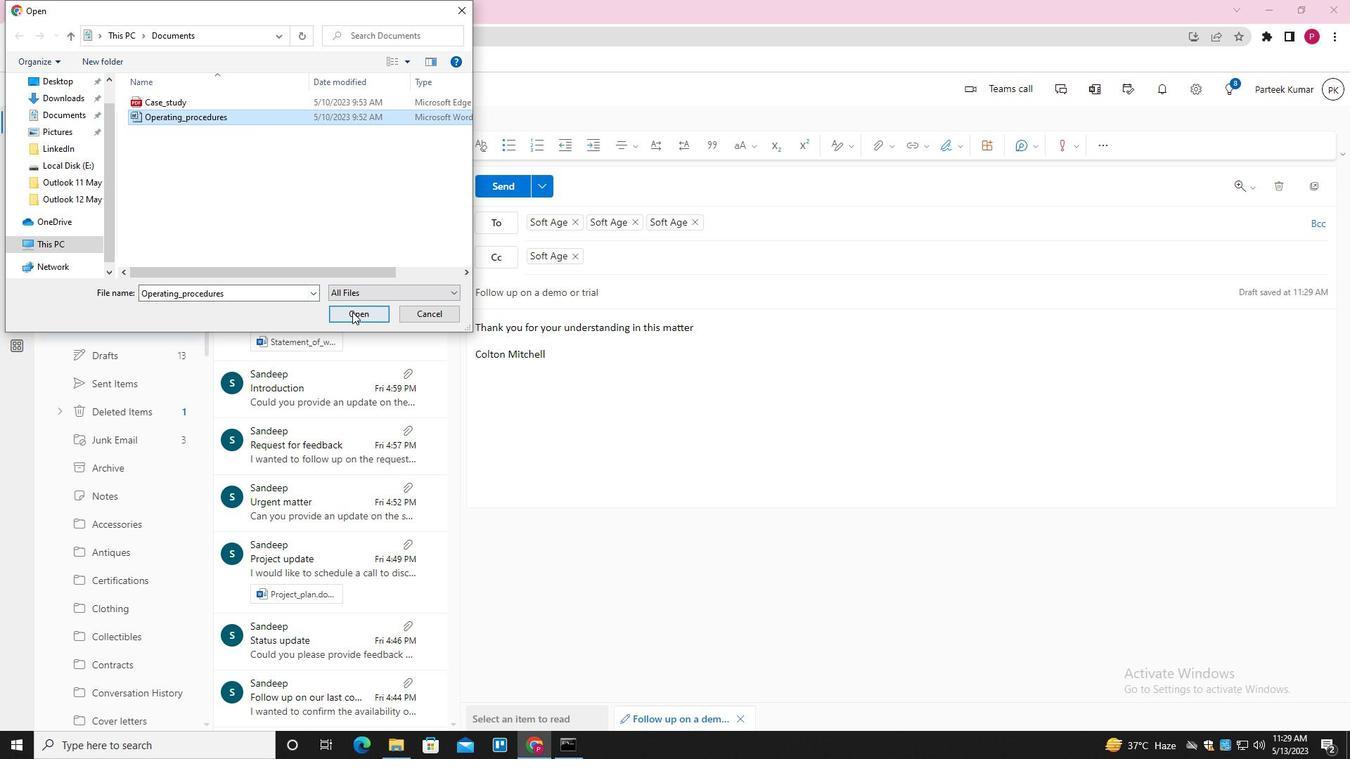 
Action: Mouse moved to (498, 187)
Screenshot: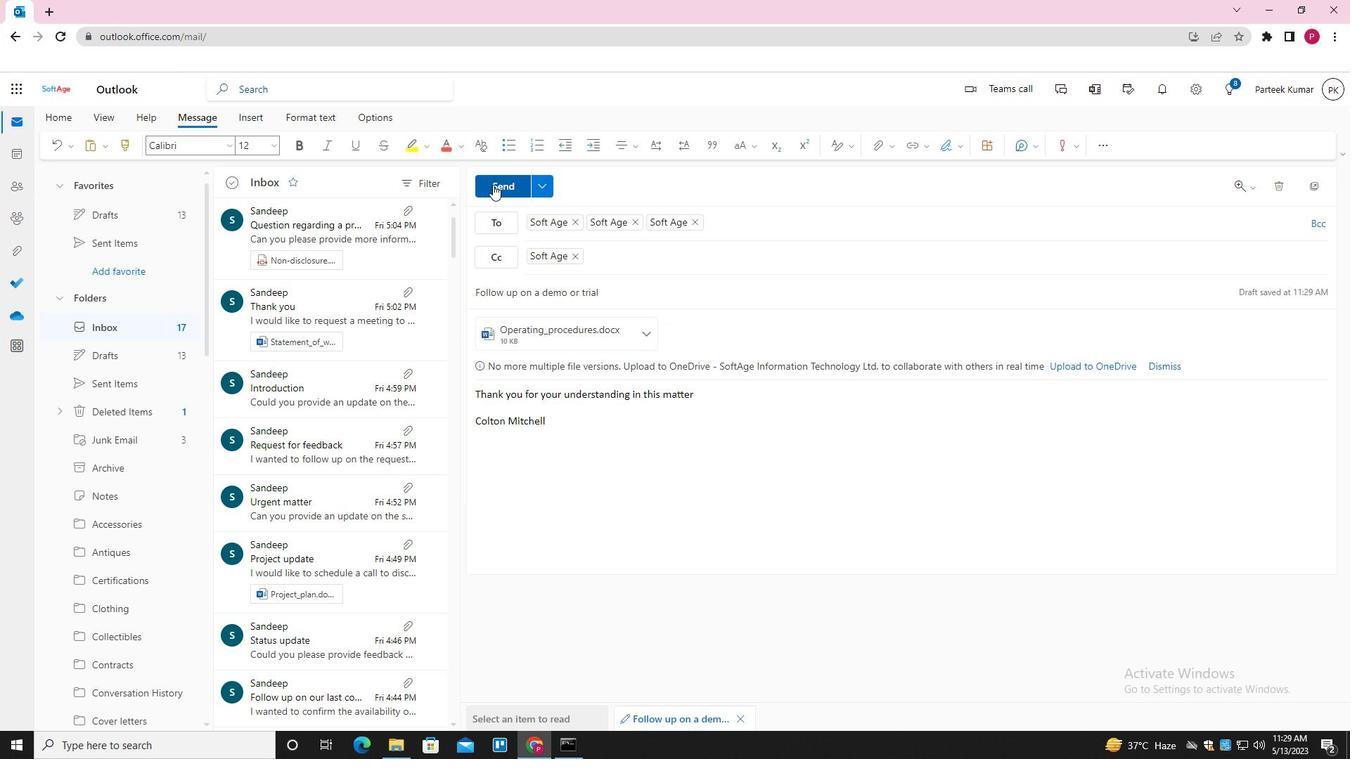 
Action: Mouse pressed left at (498, 187)
Screenshot: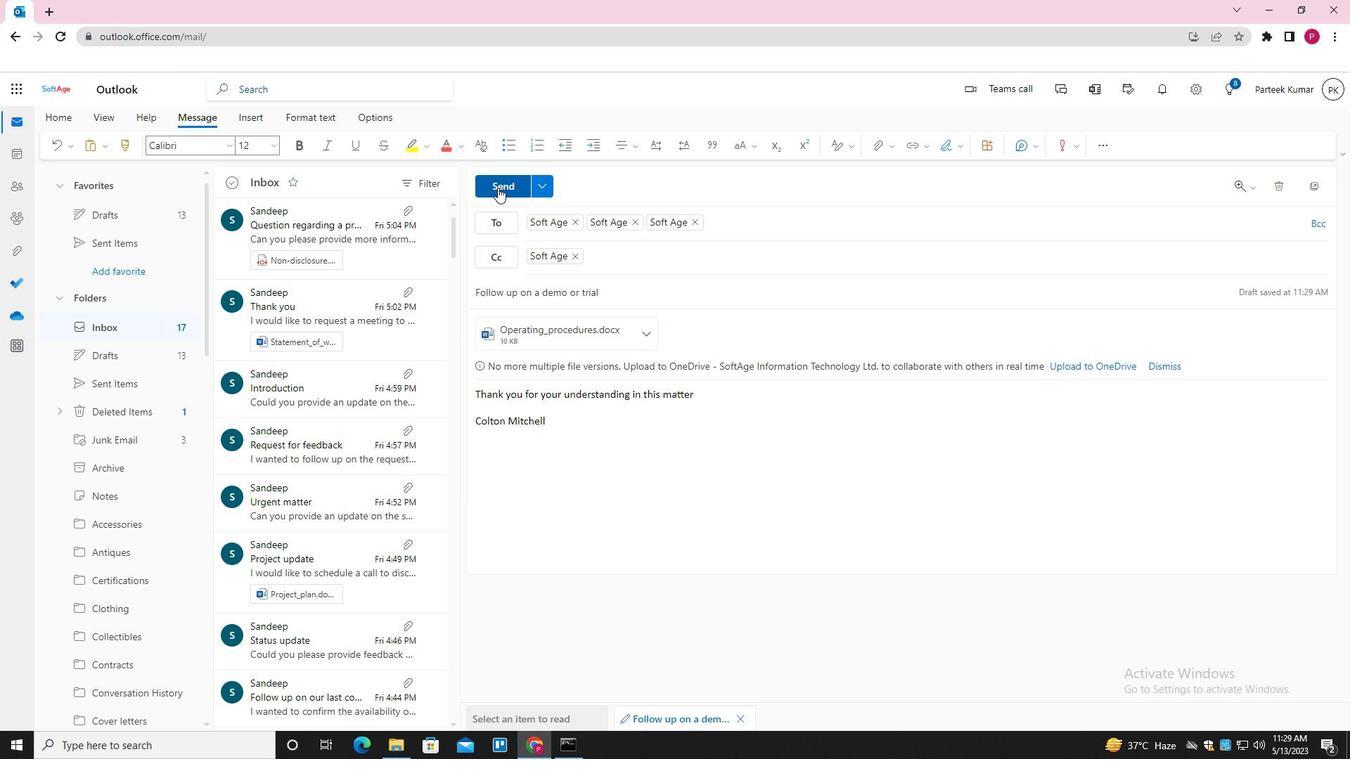 
Action: Mouse moved to (652, 351)
Screenshot: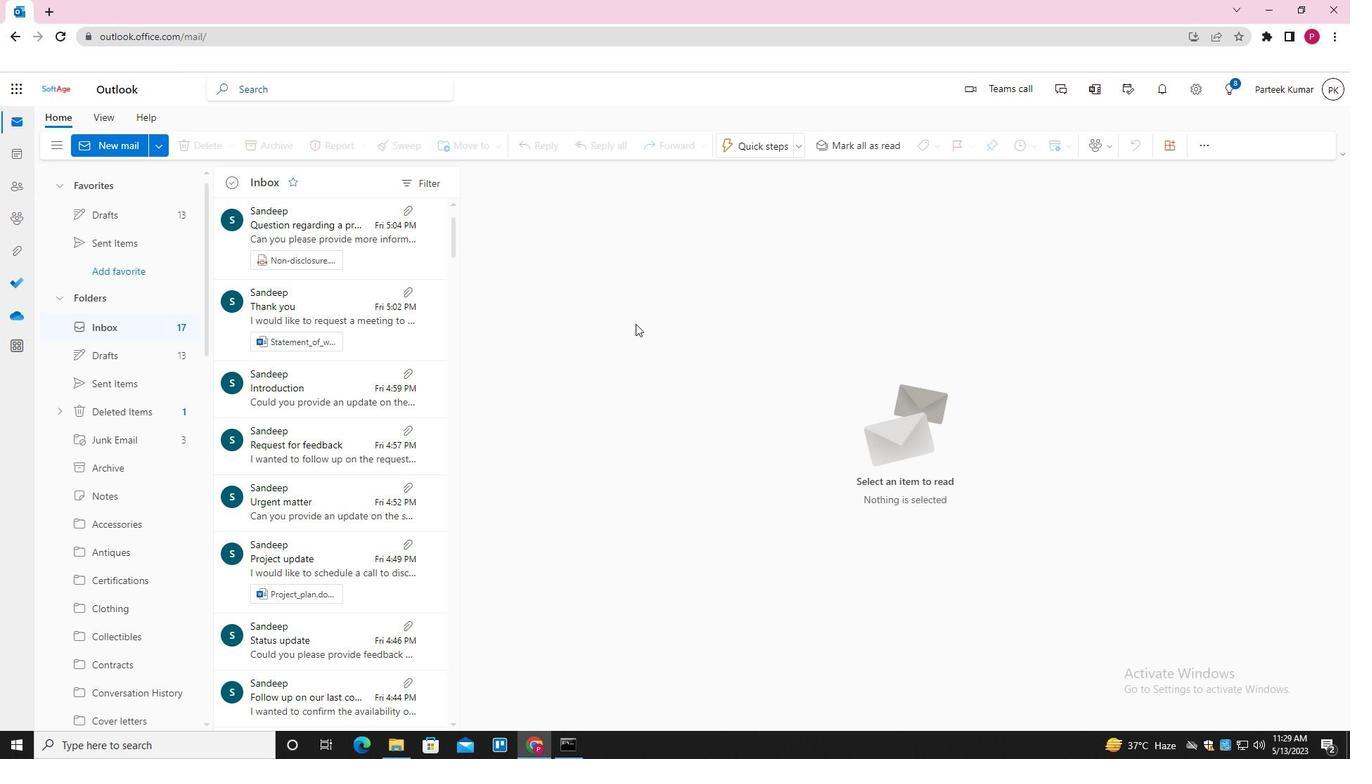 
